 Task: Look for space in Teotihuacán de Arista, Mexico from 8th August, 2023 to 15th August, 2023 for 9 adults in price range Rs.10000 to Rs.14000. Place can be shared room with 5 bedrooms having 9 beds and 5 bathrooms. Property type can be house, flat, guest house. Amenities needed are: wifi, TV, free parkinig on premises, gym, breakfast. Booking option can be shelf check-in. Required host language is English.
Action: Mouse moved to (418, 110)
Screenshot: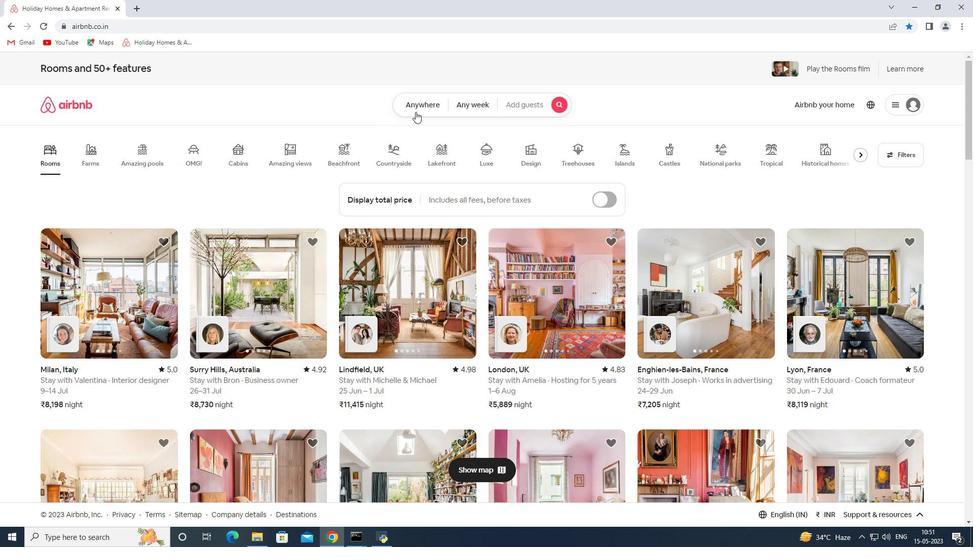
Action: Mouse pressed left at (418, 110)
Screenshot: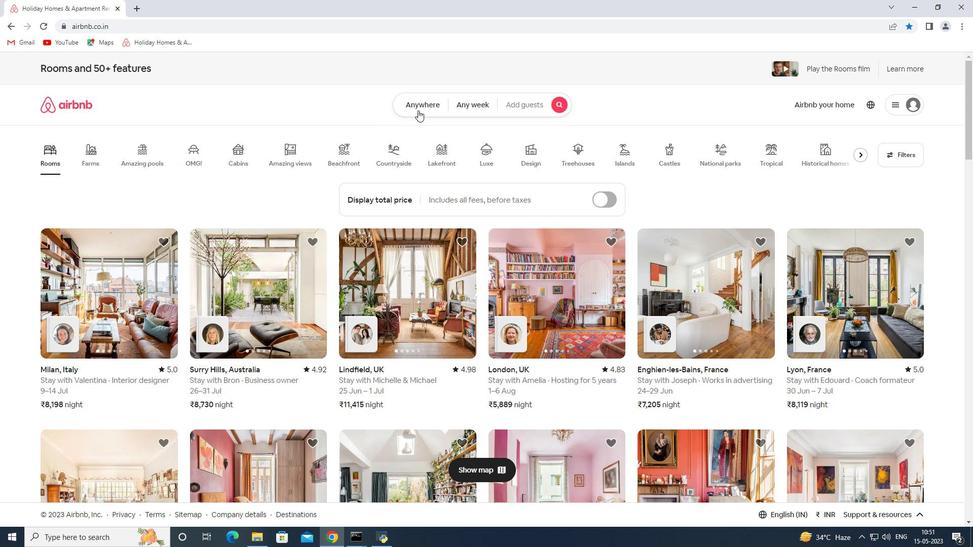 
Action: Mouse moved to (332, 144)
Screenshot: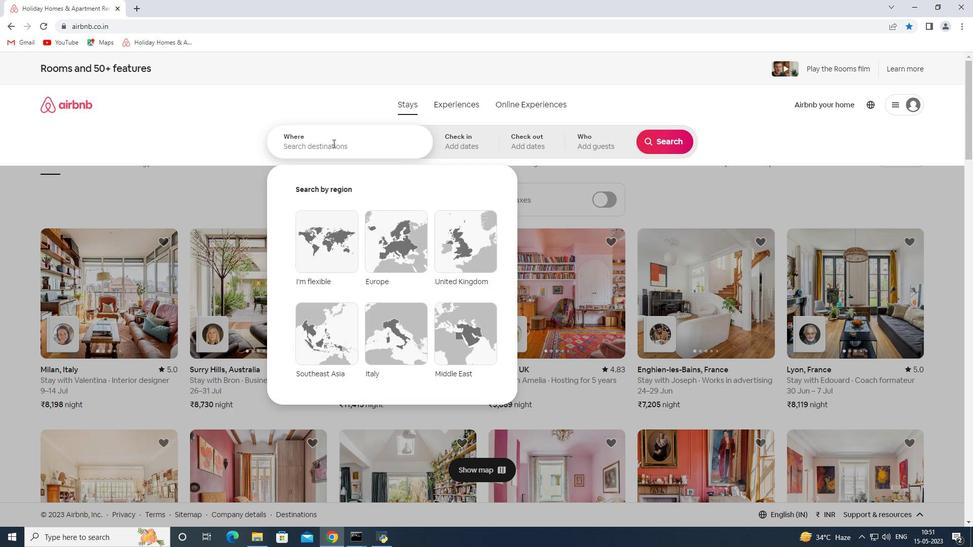 
Action: Mouse pressed left at (332, 144)
Screenshot: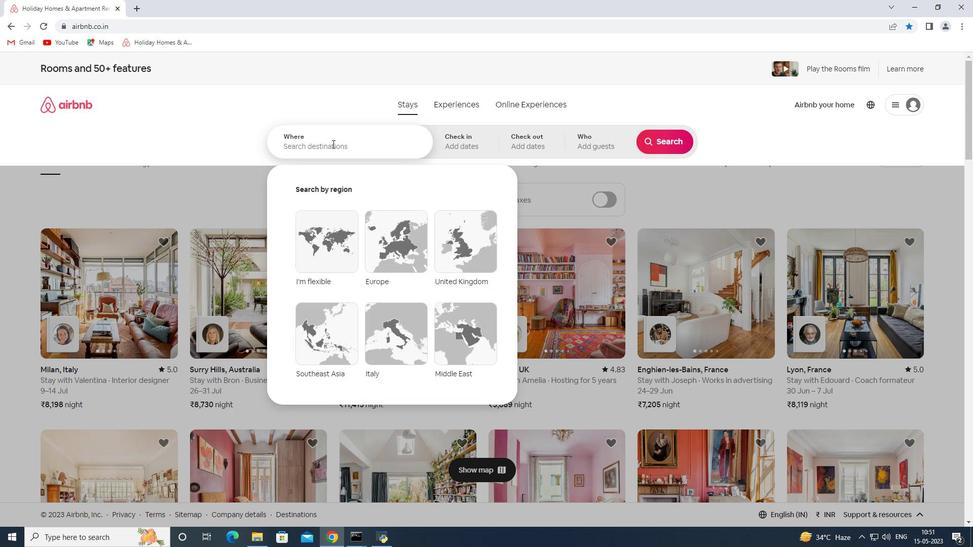 
Action: Key pressed <Key.shift>Teotihuacan<Key.space><Key.shift>De<Key.space>a<Key.backspace><Key.shift>Arista<Key.space>mexico<Key.space><Key.enter>
Screenshot: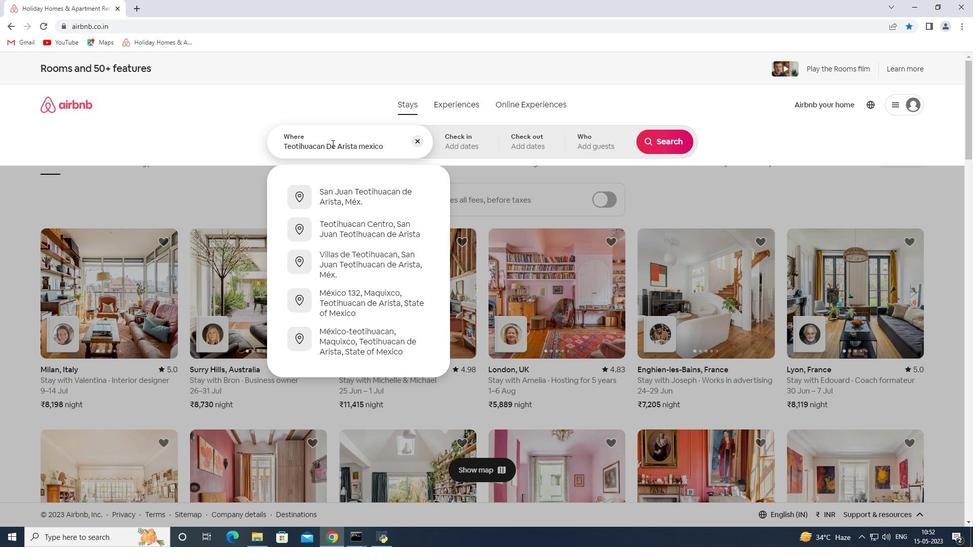 
Action: Mouse moved to (653, 222)
Screenshot: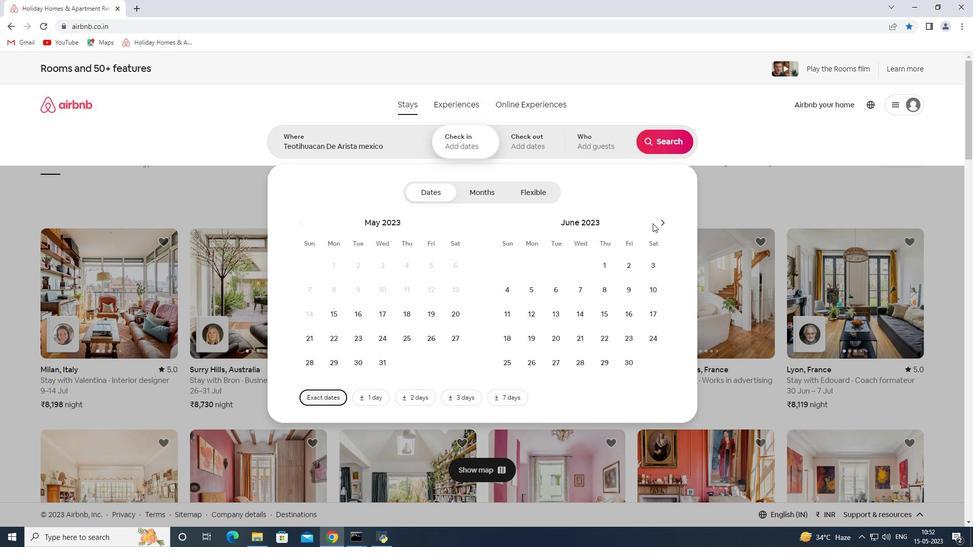 
Action: Mouse pressed left at (653, 222)
Screenshot: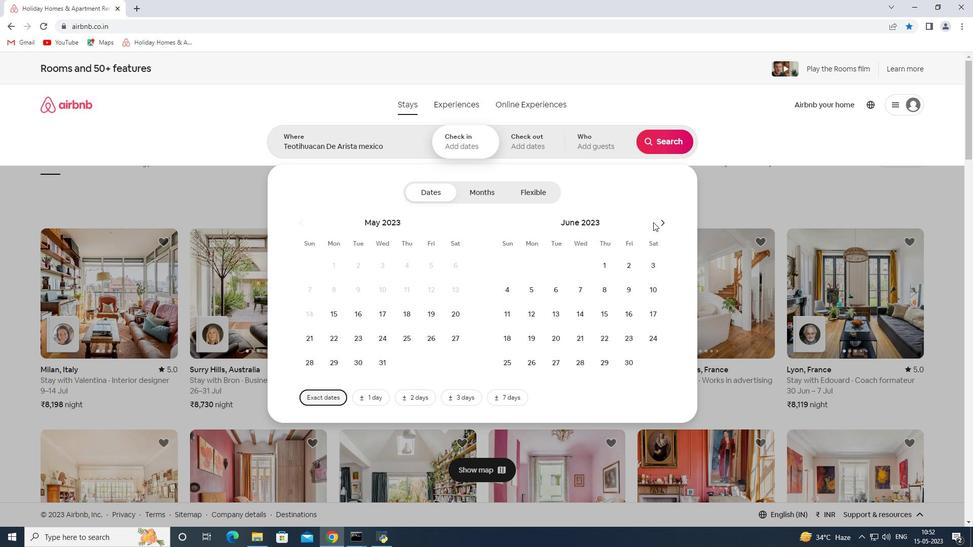 
Action: Mouse pressed left at (653, 222)
Screenshot: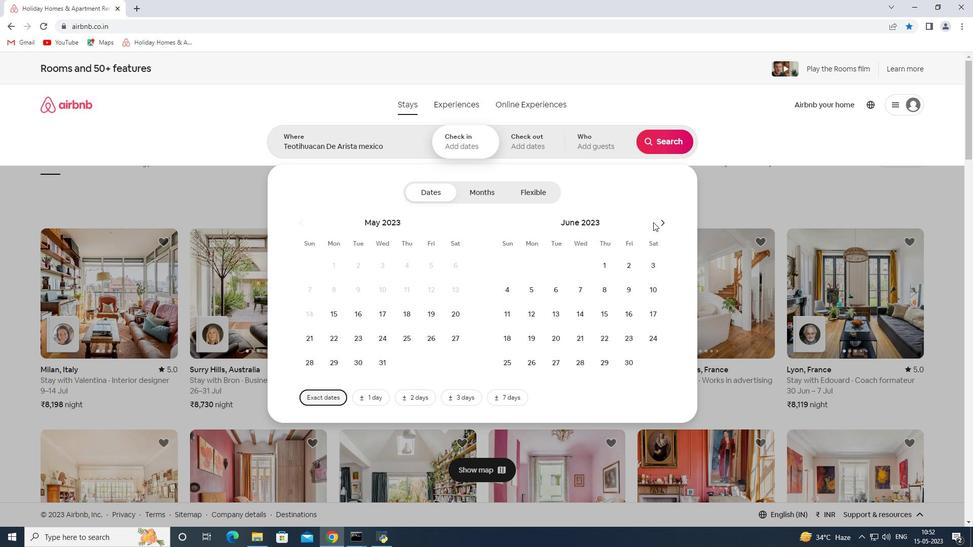 
Action: Mouse pressed left at (653, 222)
Screenshot: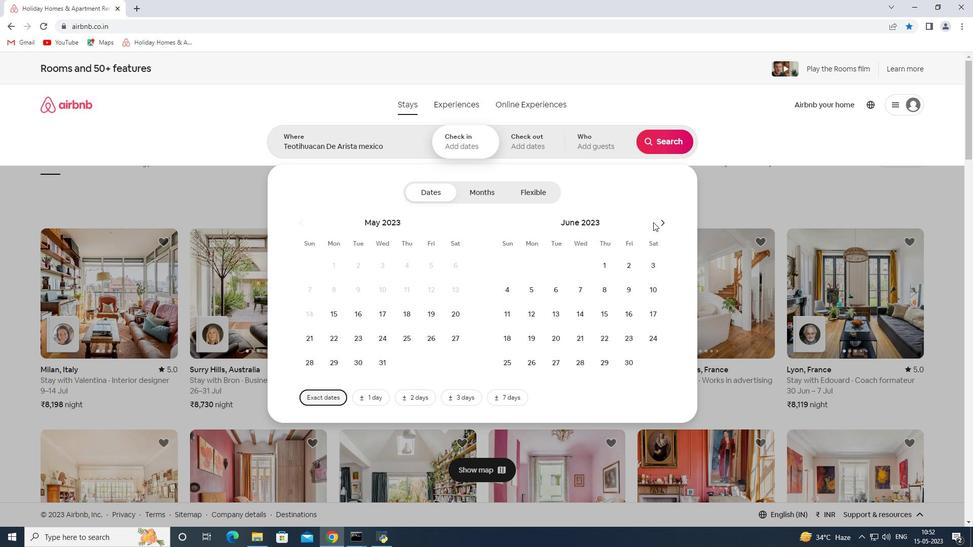
Action: Mouse moved to (655, 222)
Screenshot: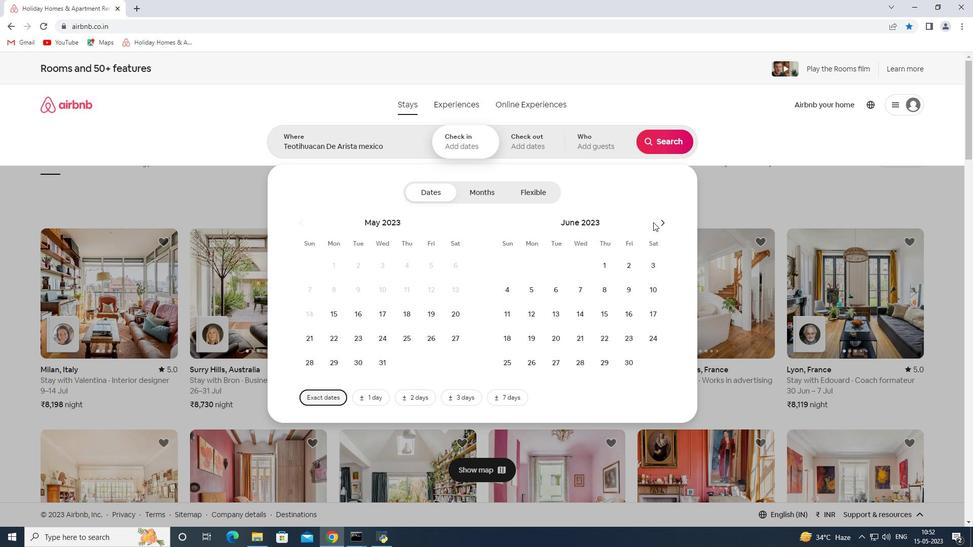 
Action: Mouse pressed left at (655, 222)
Screenshot: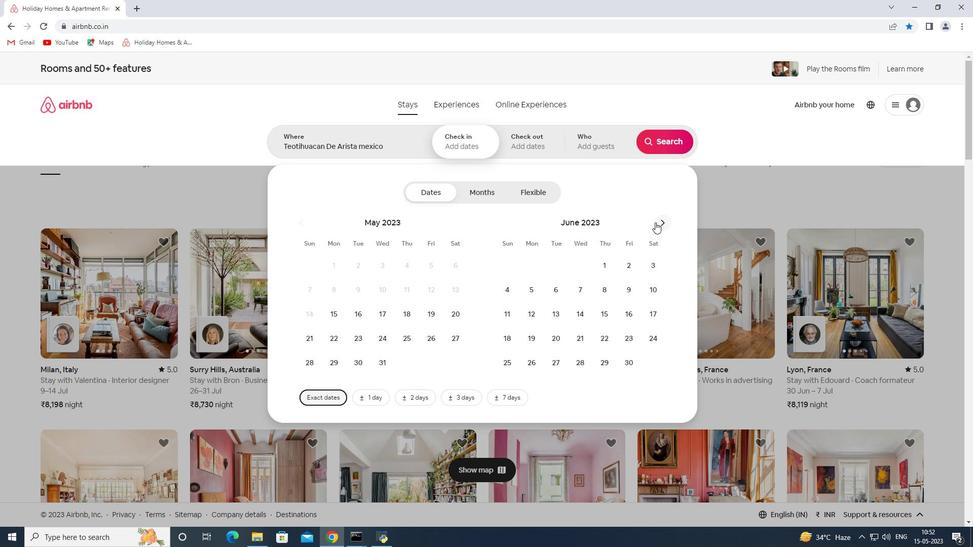 
Action: Mouse pressed left at (655, 222)
Screenshot: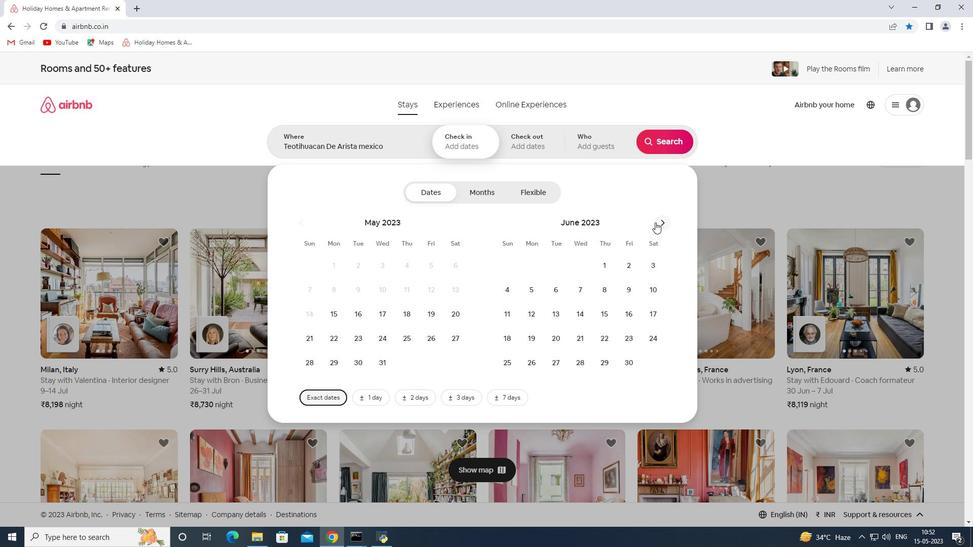 
Action: Mouse pressed left at (655, 222)
Screenshot: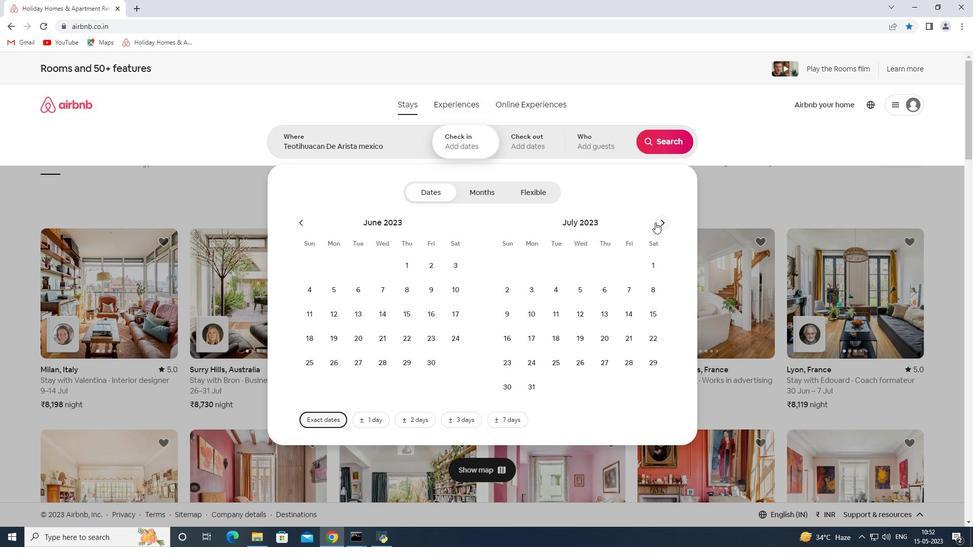 
Action: Mouse moved to (658, 222)
Screenshot: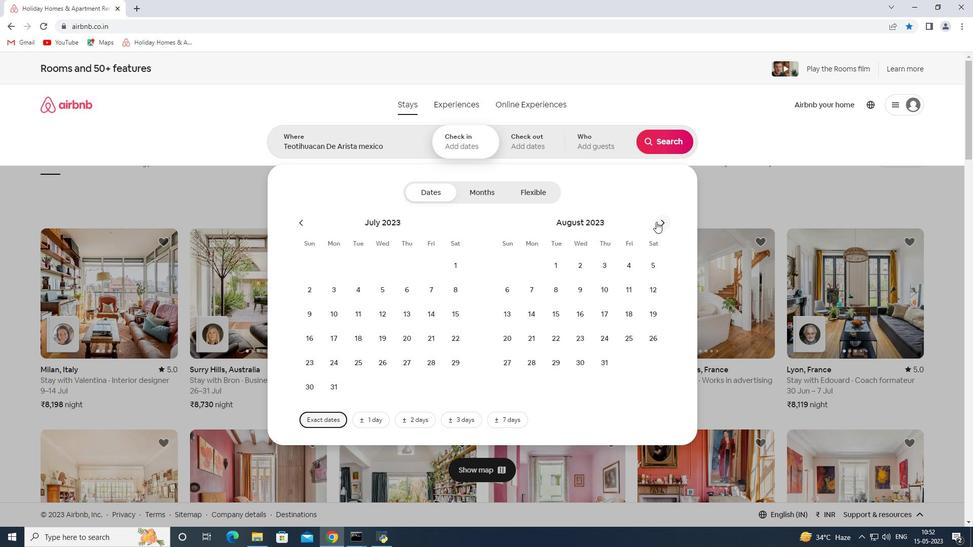 
Action: Mouse pressed left at (658, 222)
Screenshot: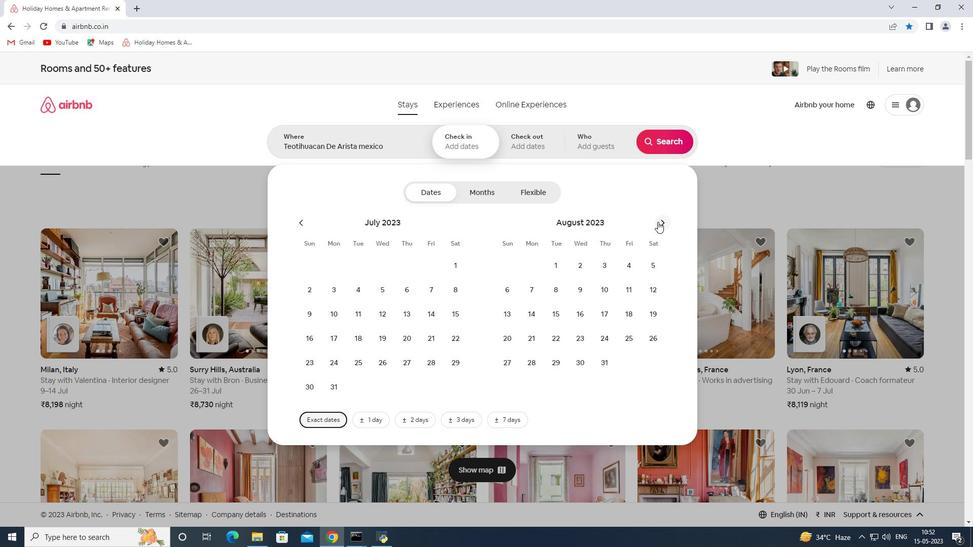 
Action: Mouse moved to (358, 290)
Screenshot: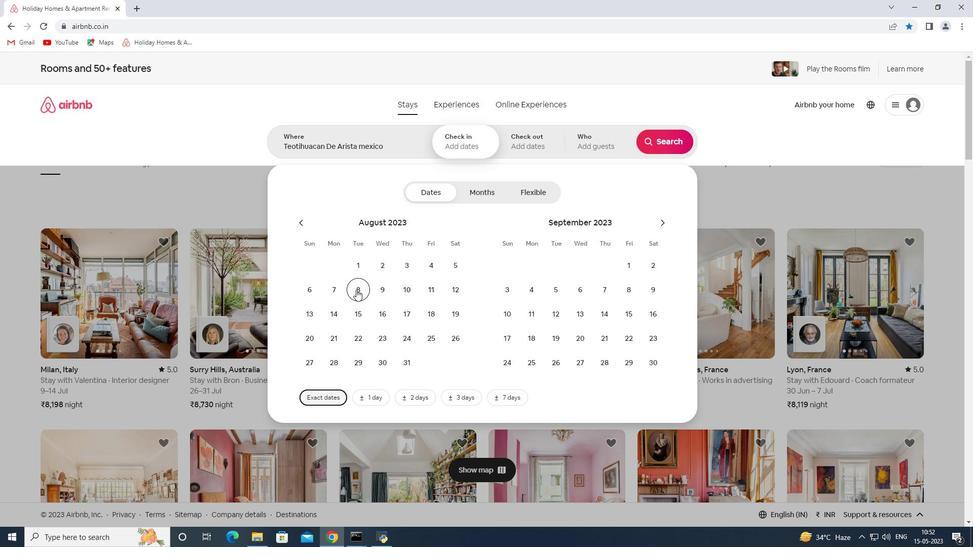 
Action: Mouse pressed left at (358, 290)
Screenshot: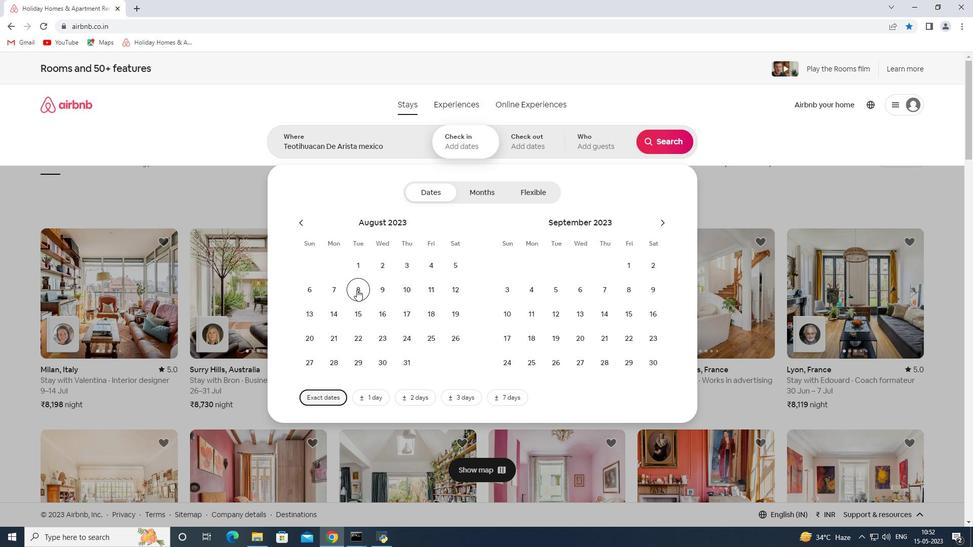 
Action: Mouse moved to (355, 312)
Screenshot: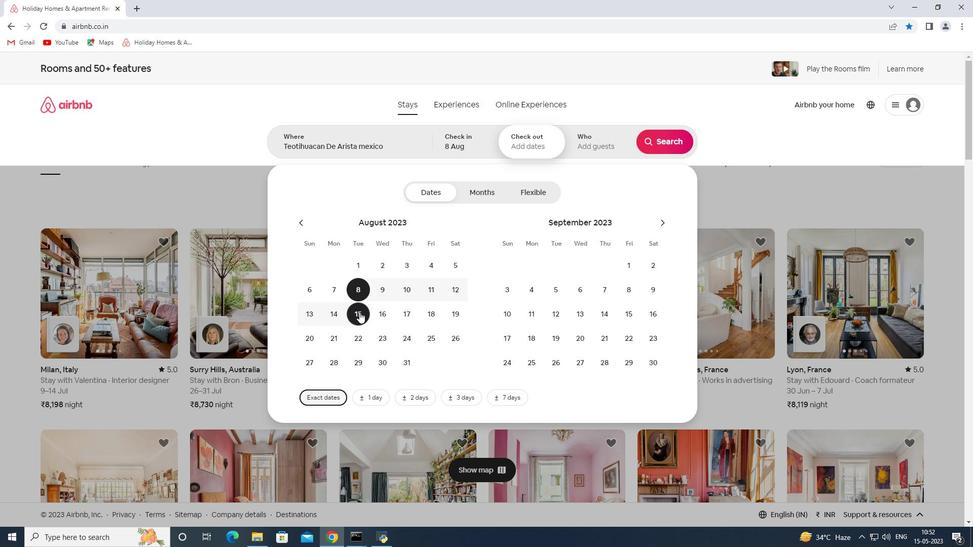 
Action: Mouse pressed left at (355, 312)
Screenshot: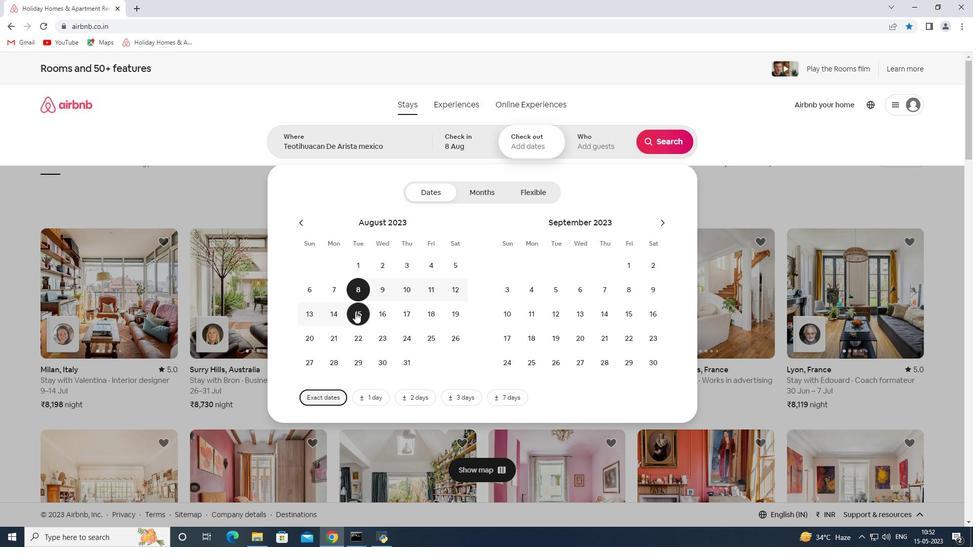 
Action: Mouse moved to (600, 144)
Screenshot: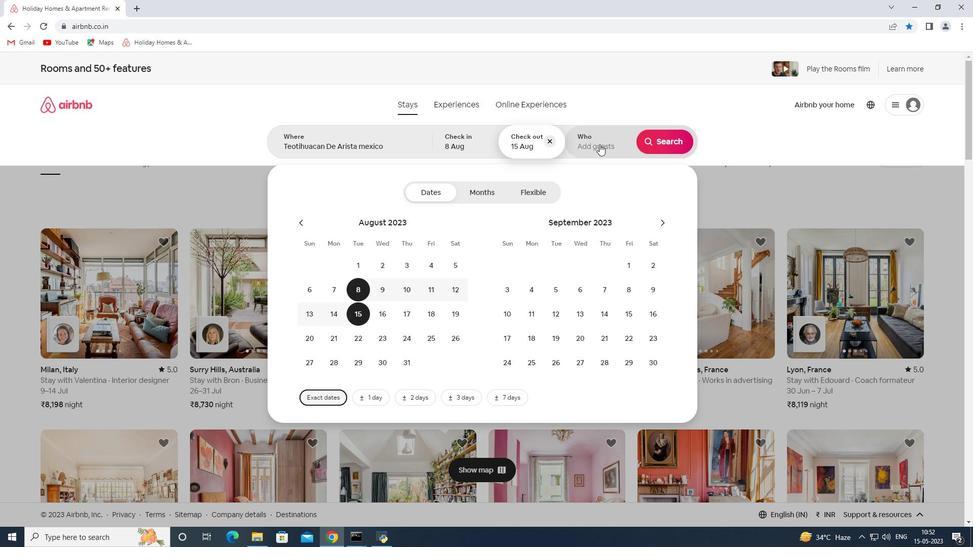 
Action: Mouse pressed left at (600, 144)
Screenshot: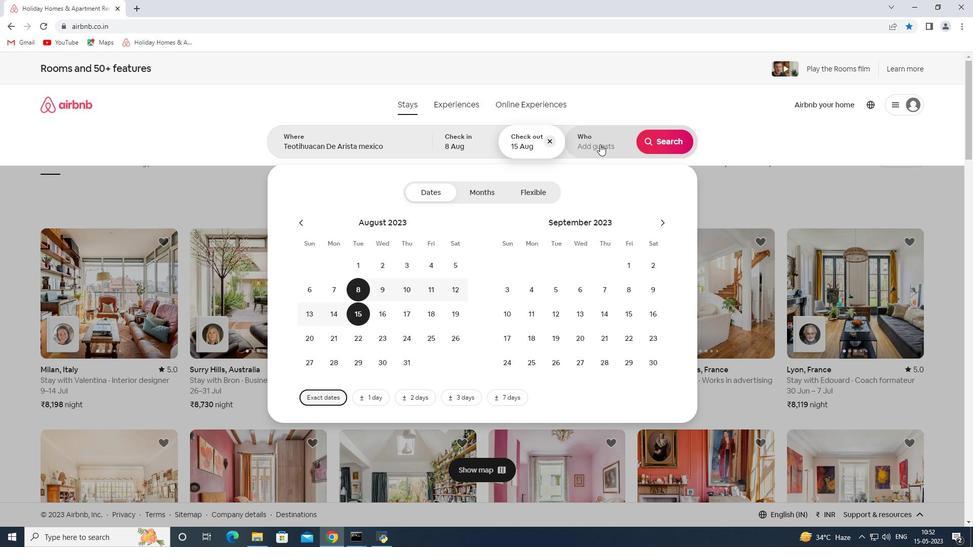 
Action: Mouse moved to (661, 197)
Screenshot: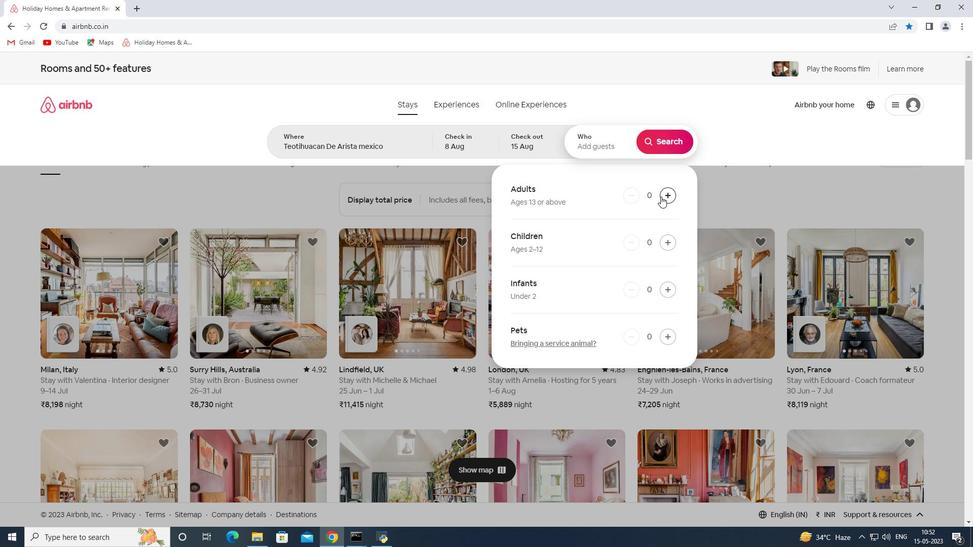 
Action: Mouse pressed left at (661, 197)
Screenshot: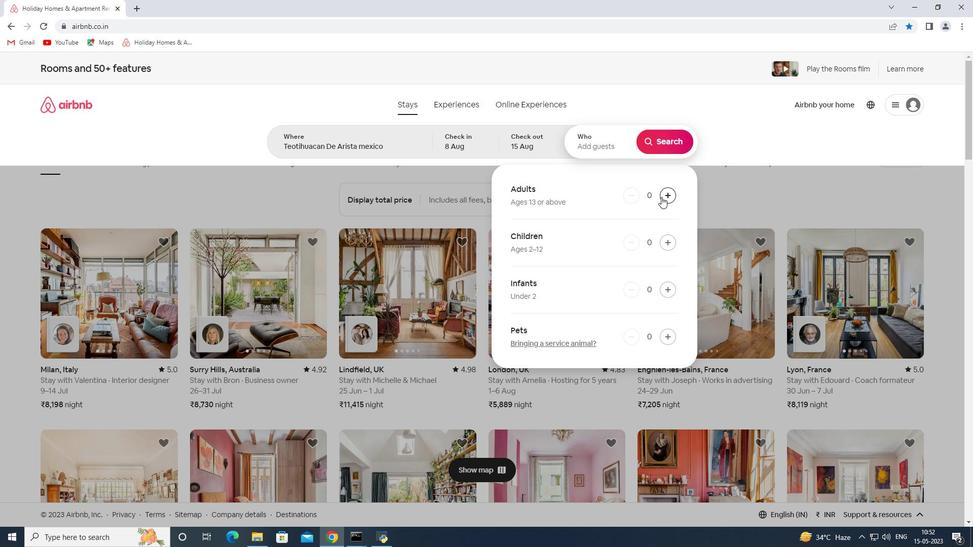 
Action: Mouse pressed left at (661, 197)
Screenshot: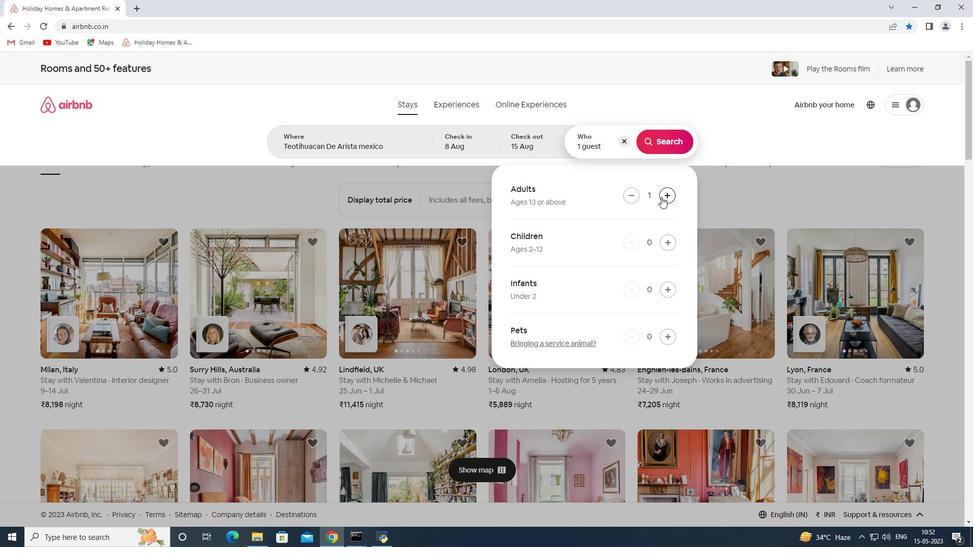 
Action: Mouse pressed left at (661, 197)
Screenshot: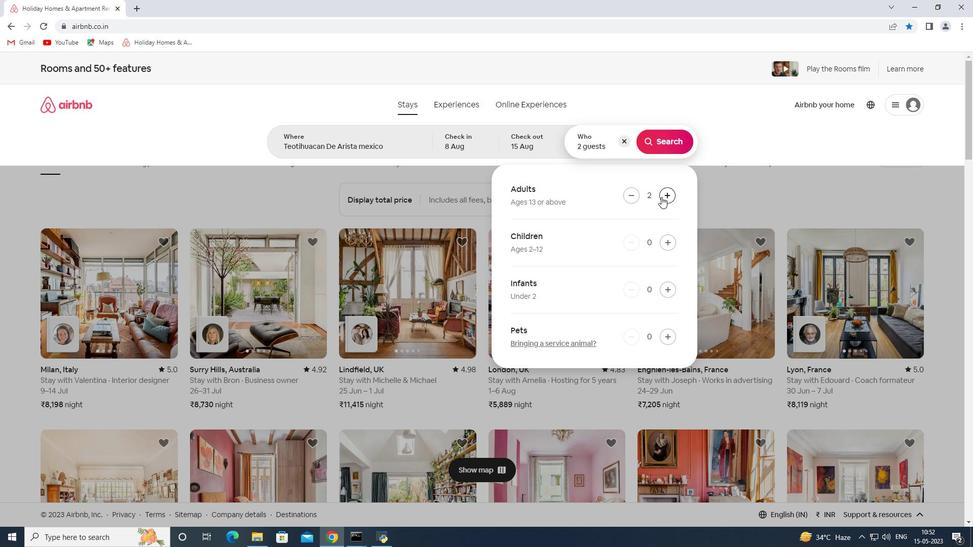 
Action: Mouse pressed left at (661, 197)
Screenshot: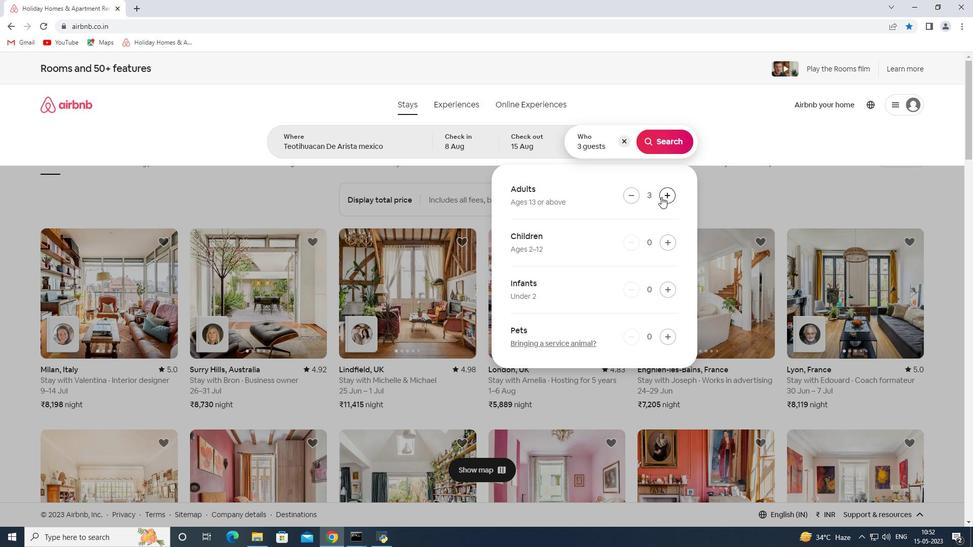 
Action: Mouse pressed left at (661, 197)
Screenshot: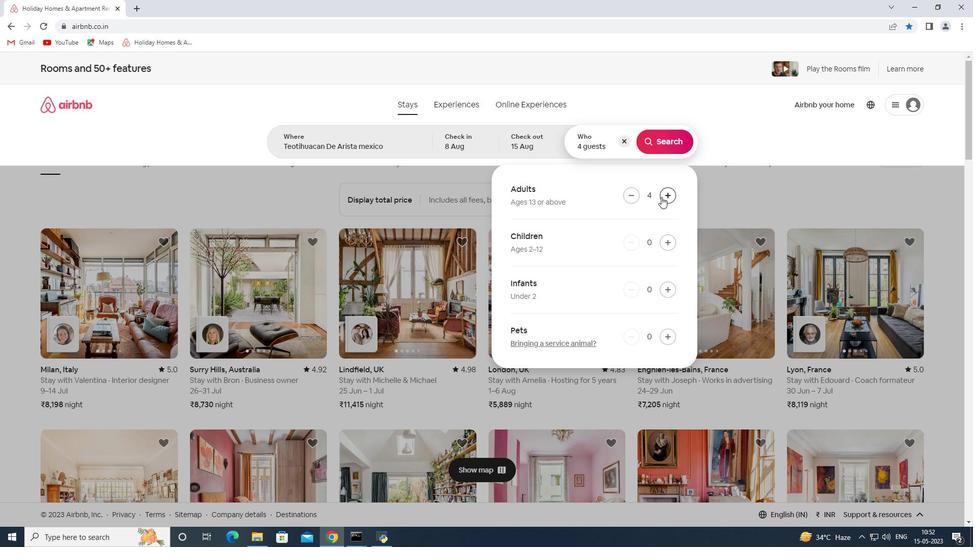 
Action: Mouse pressed left at (661, 197)
Screenshot: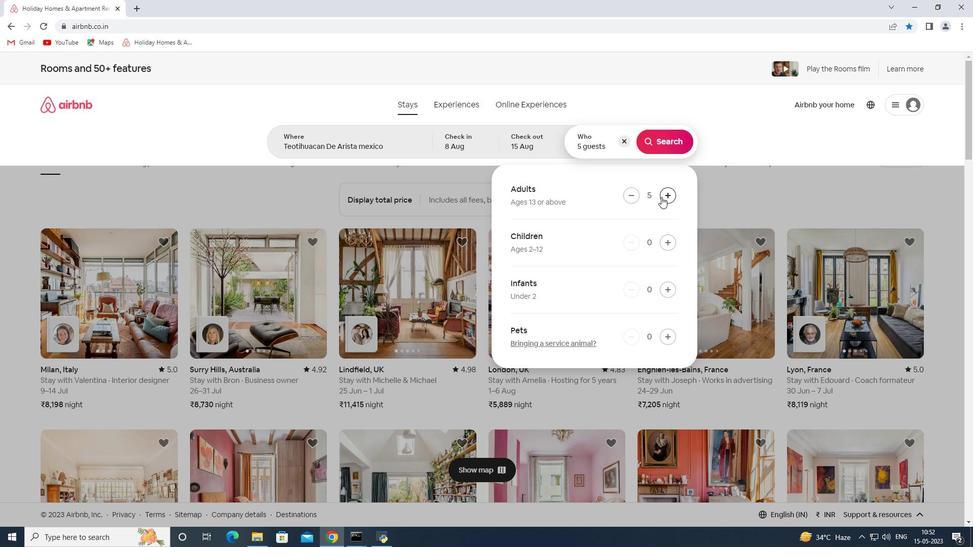 
Action: Mouse pressed left at (661, 197)
Screenshot: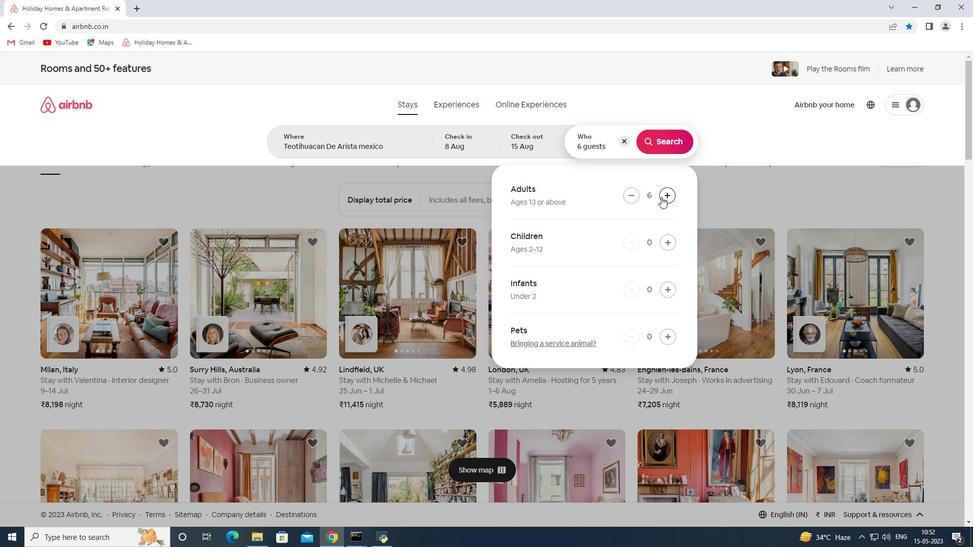 
Action: Mouse pressed left at (661, 197)
Screenshot: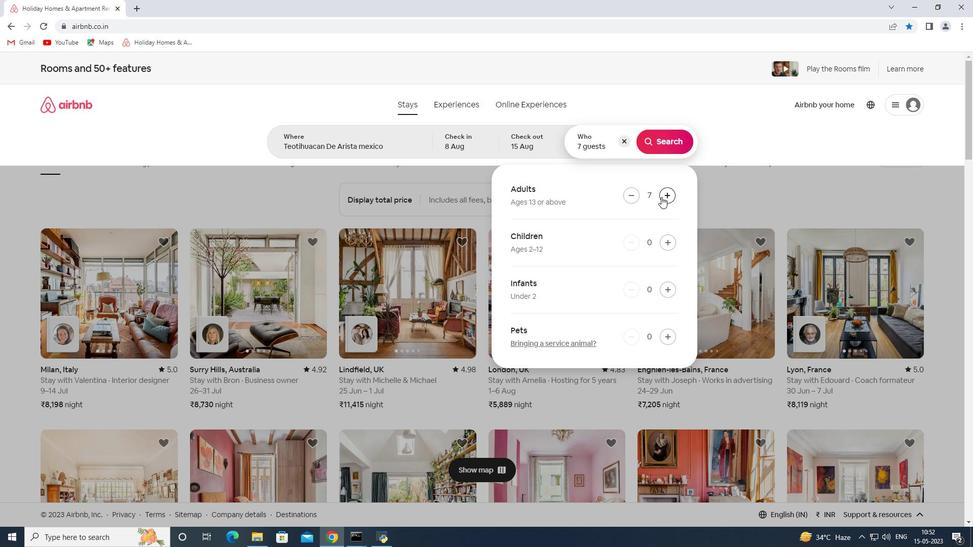 
Action: Mouse pressed left at (661, 197)
Screenshot: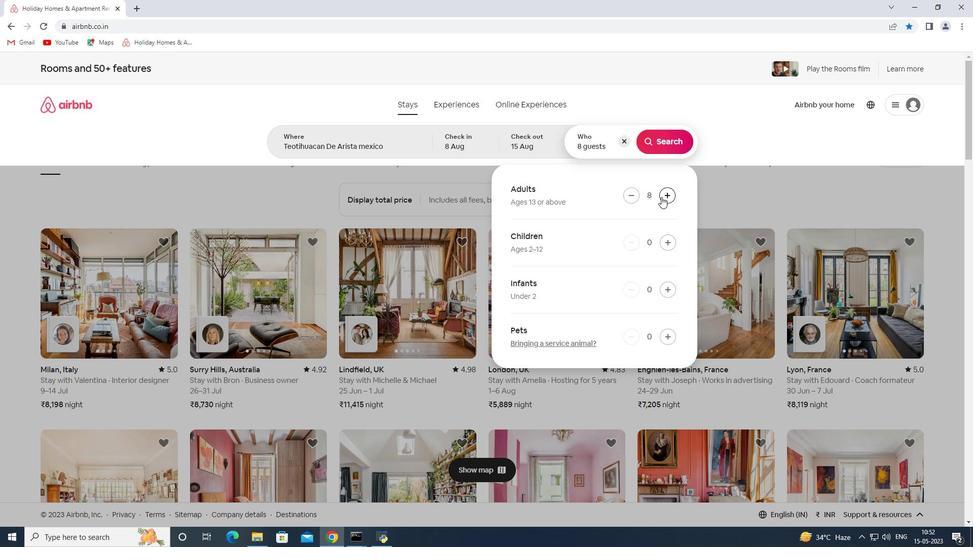 
Action: Mouse moved to (653, 143)
Screenshot: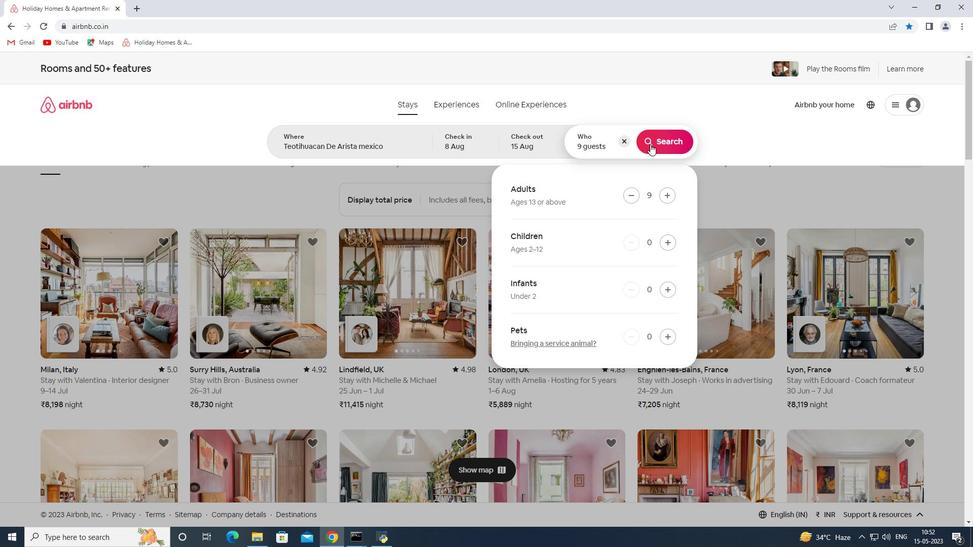 
Action: Mouse pressed left at (653, 143)
Screenshot: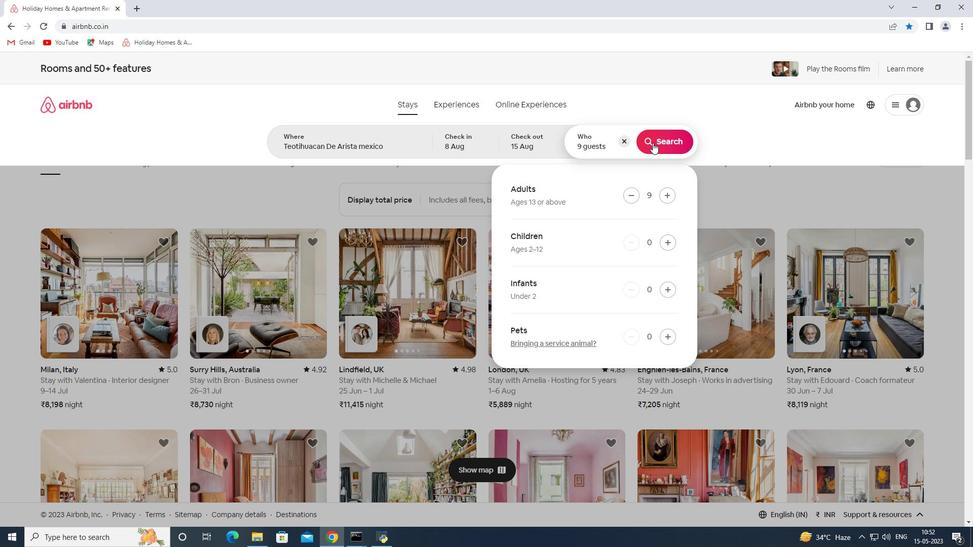 
Action: Mouse moved to (928, 116)
Screenshot: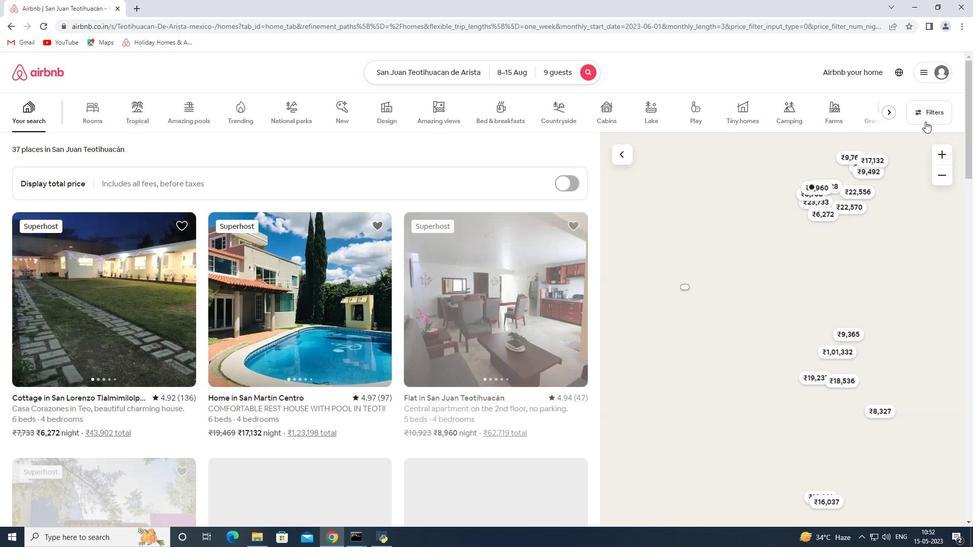 
Action: Mouse pressed left at (928, 116)
Screenshot: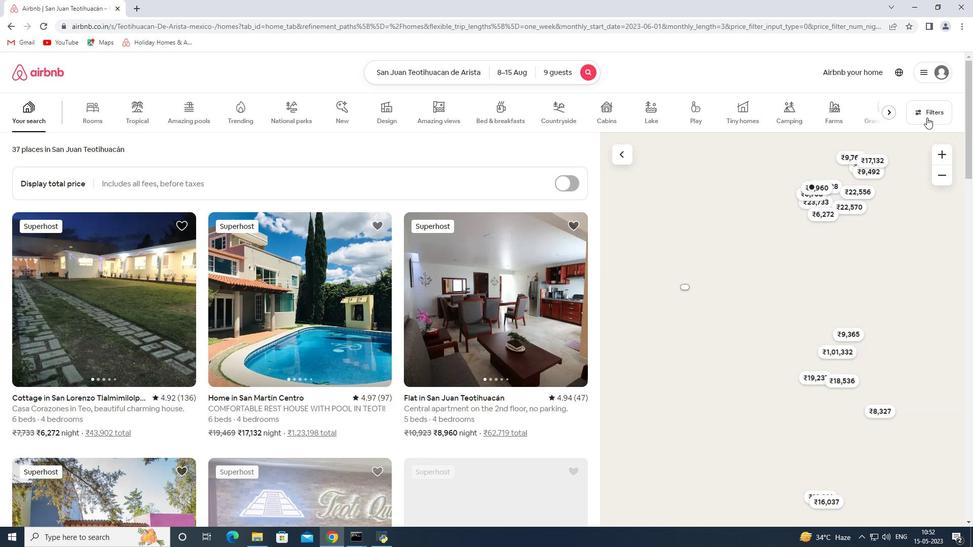 
Action: Mouse moved to (346, 358)
Screenshot: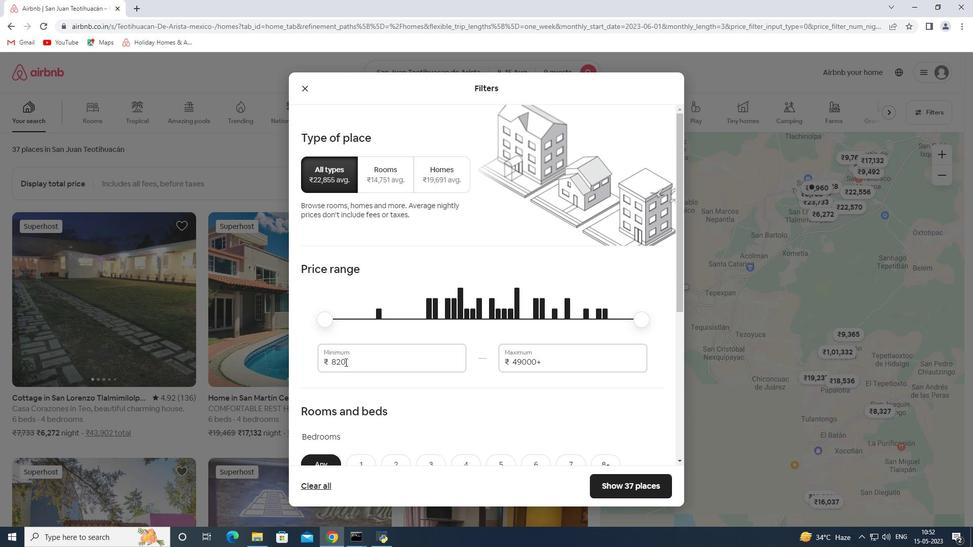 
Action: Mouse pressed left at (346, 358)
Screenshot: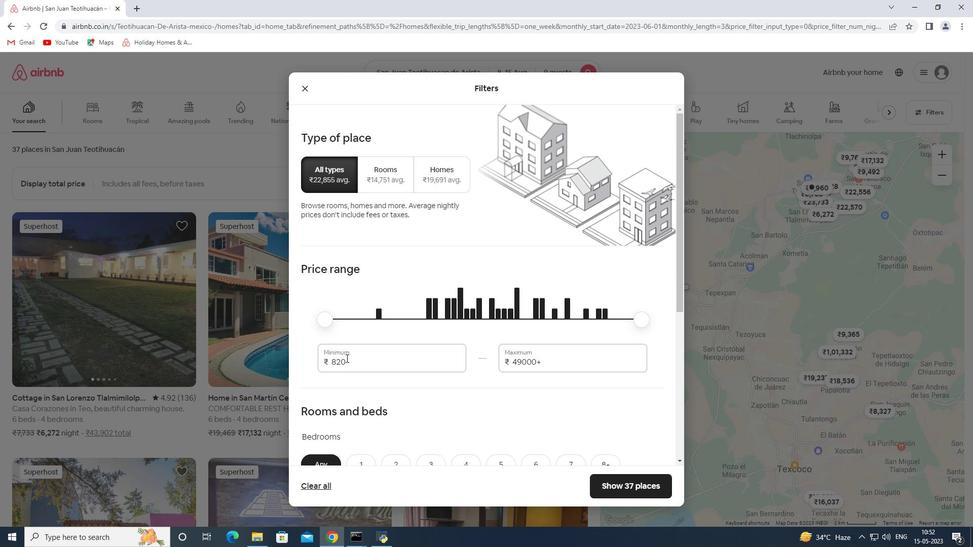 
Action: Mouse pressed left at (346, 358)
Screenshot: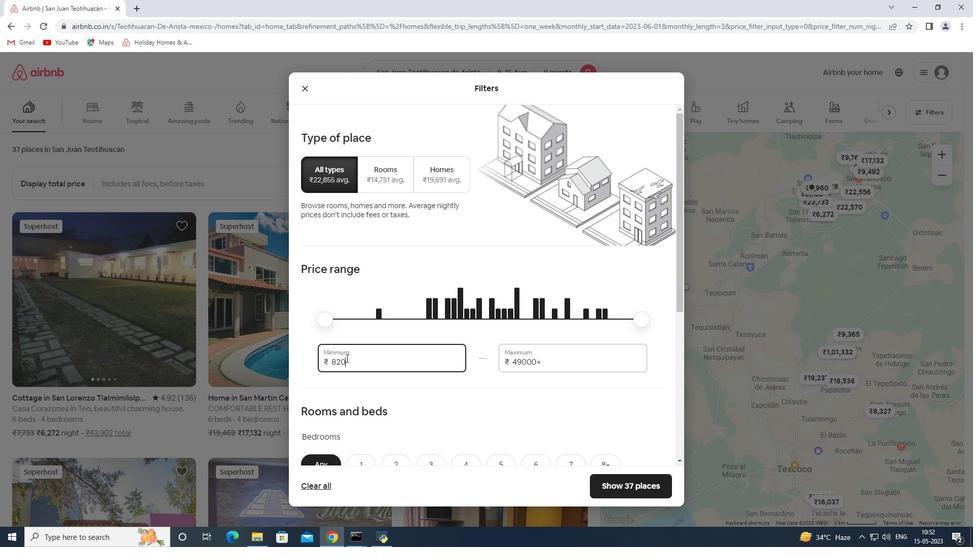 
Action: Key pressed 10000<Key.tab>14000
Screenshot: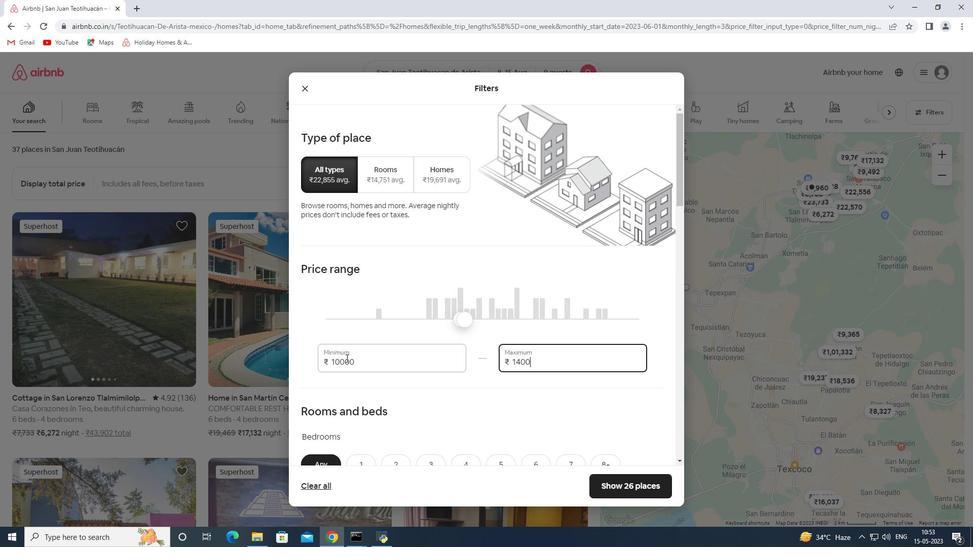 
Action: Mouse scrolled (346, 358) with delta (0, 0)
Screenshot: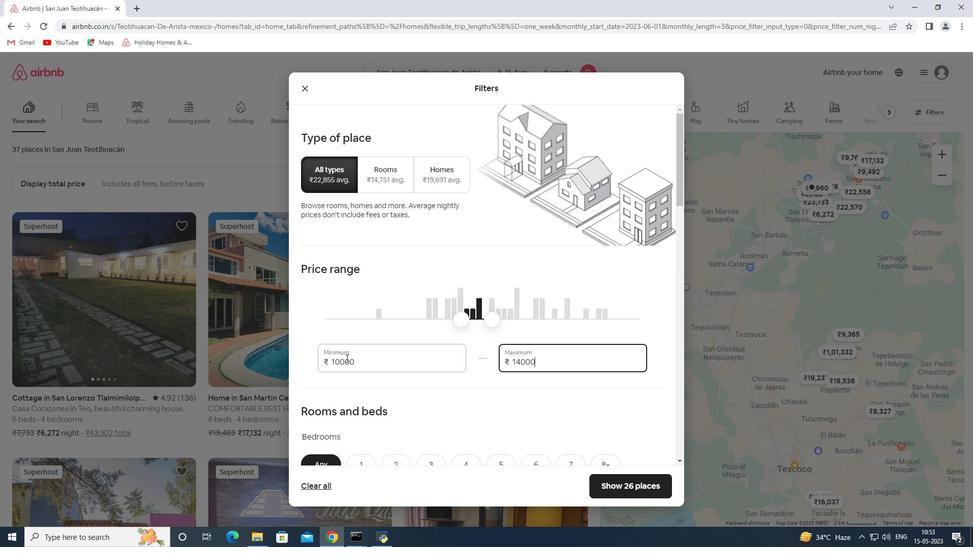 
Action: Mouse scrolled (346, 358) with delta (0, 0)
Screenshot: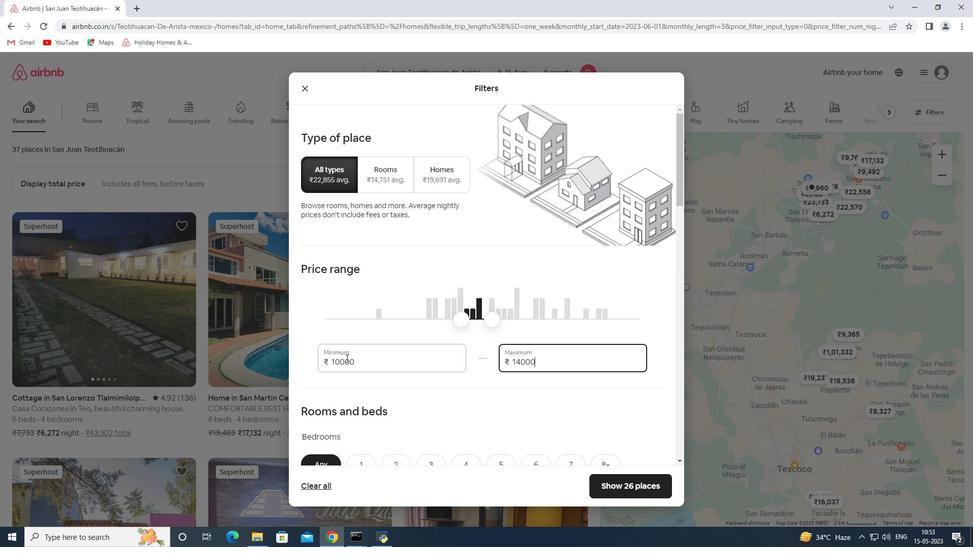 
Action: Mouse scrolled (346, 358) with delta (0, 0)
Screenshot: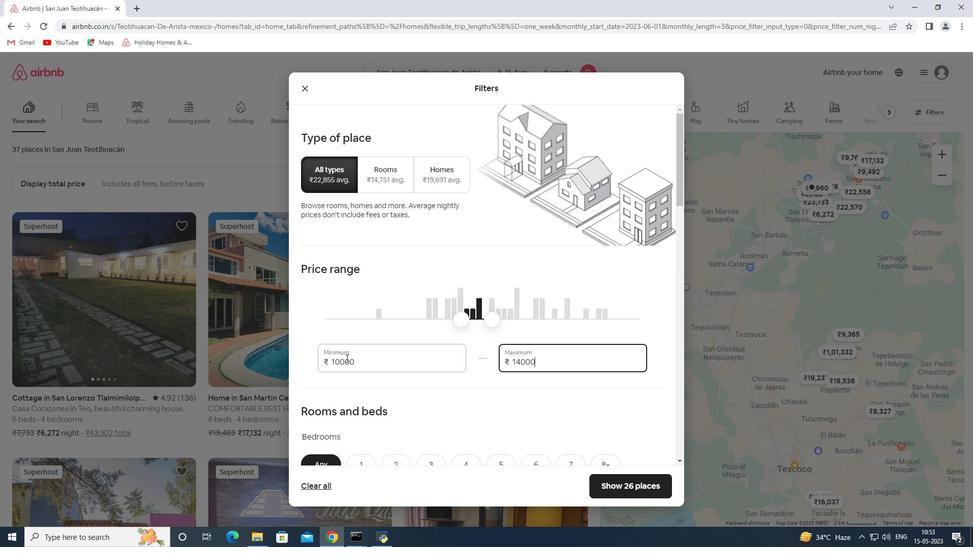 
Action: Mouse scrolled (346, 358) with delta (0, 0)
Screenshot: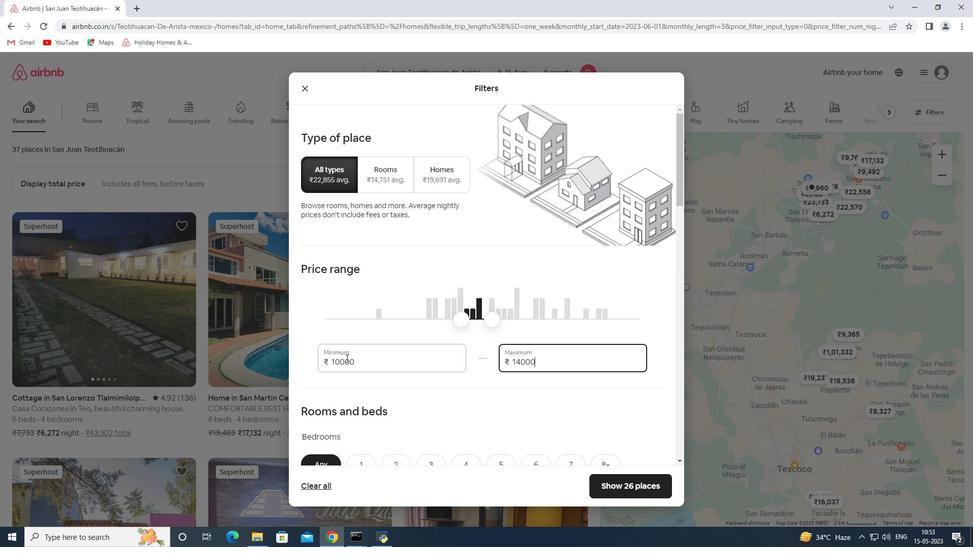 
Action: Mouse scrolled (346, 358) with delta (0, 0)
Screenshot: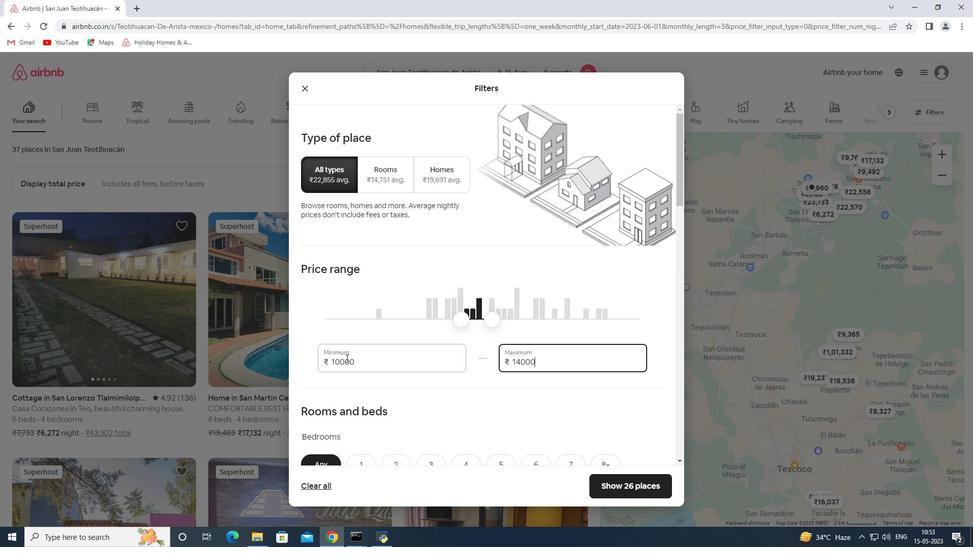 
Action: Mouse moved to (499, 207)
Screenshot: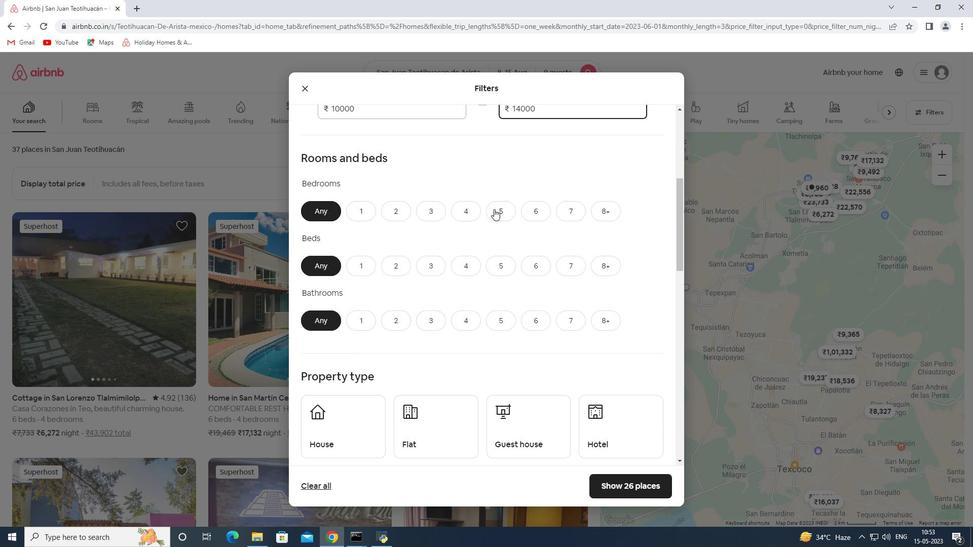 
Action: Mouse pressed left at (499, 207)
Screenshot: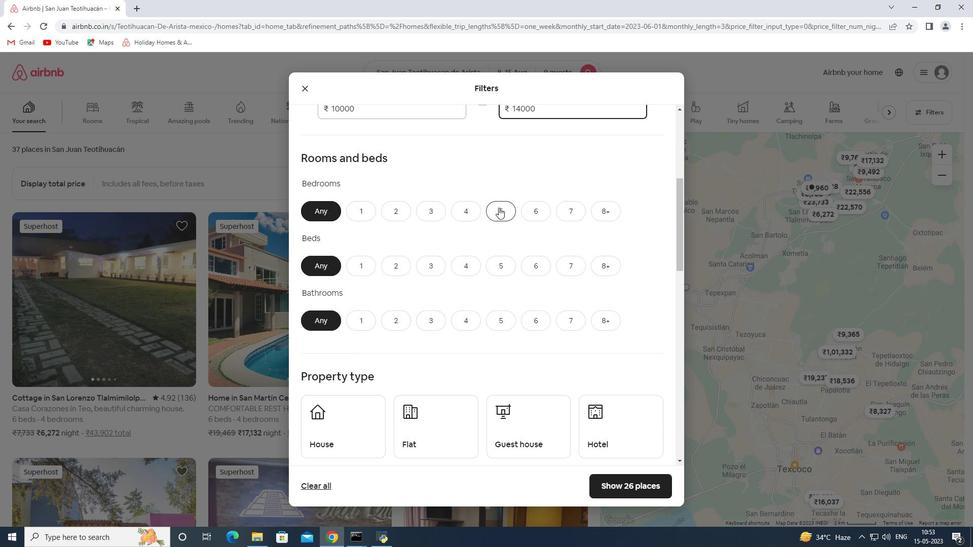 
Action: Mouse moved to (604, 265)
Screenshot: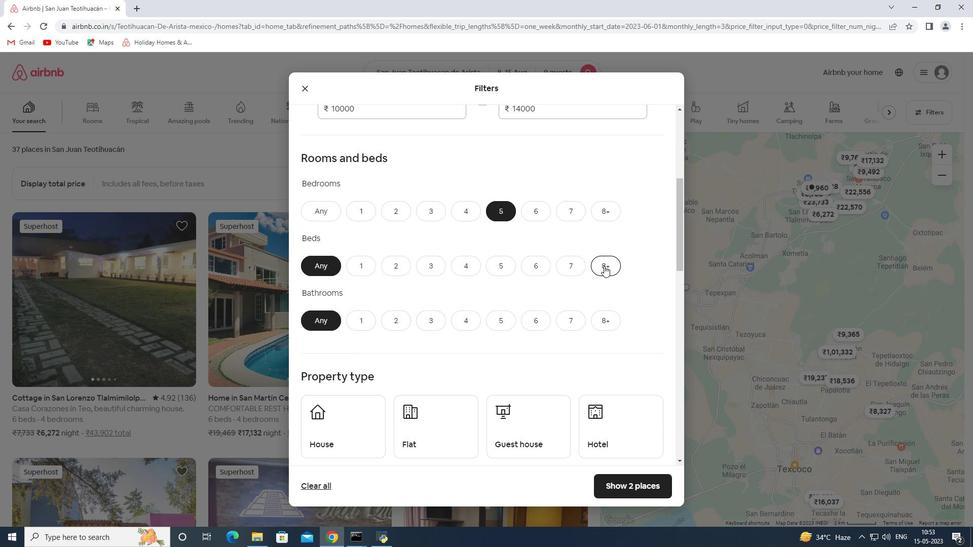 
Action: Mouse pressed left at (604, 265)
Screenshot: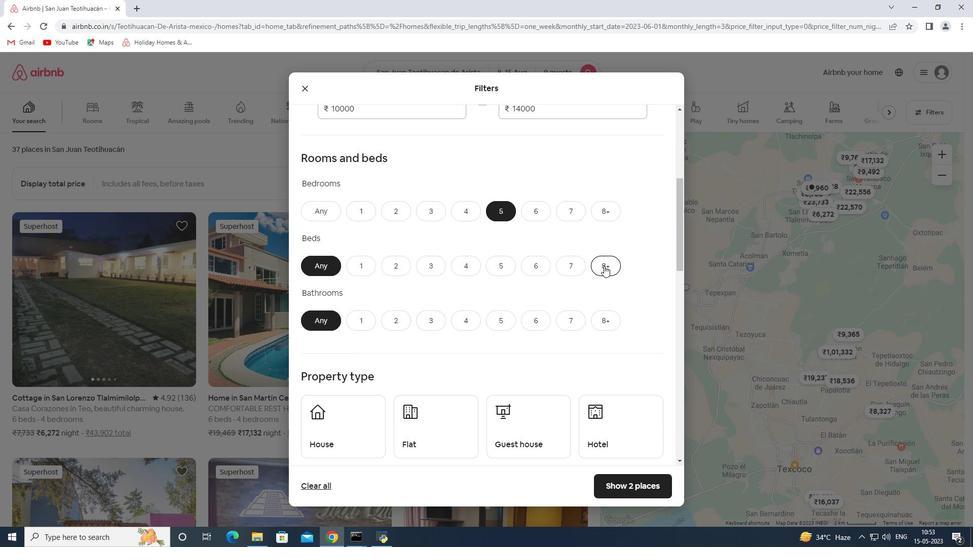 
Action: Mouse moved to (492, 322)
Screenshot: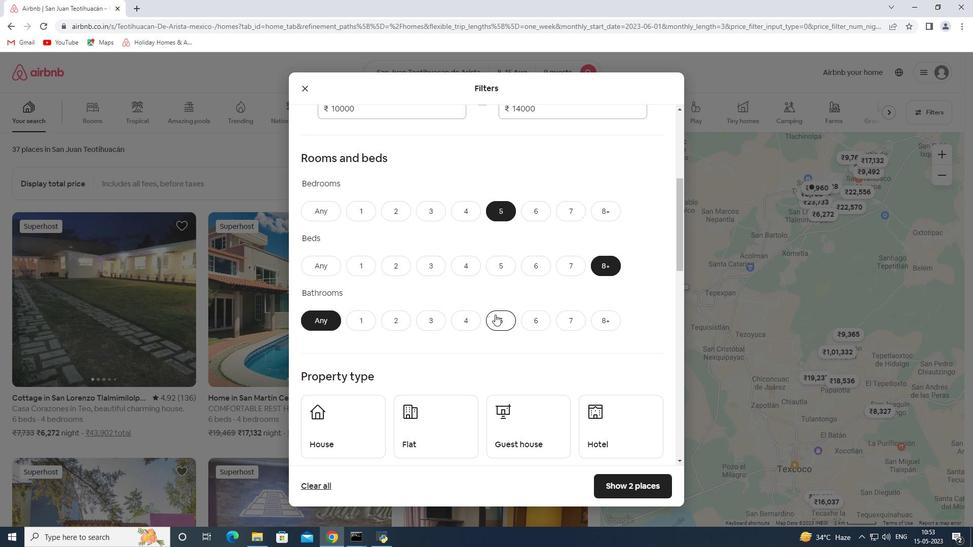 
Action: Mouse pressed left at (492, 322)
Screenshot: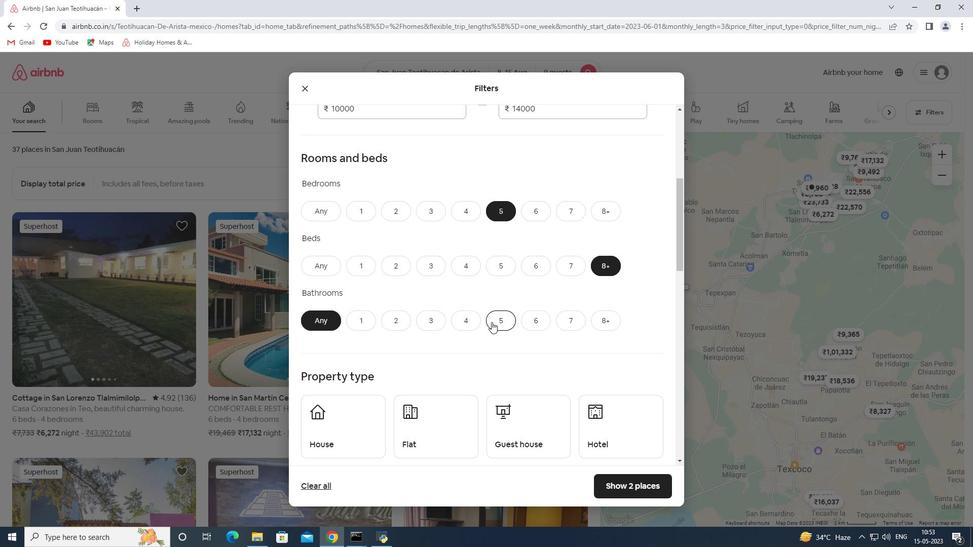 
Action: Mouse moved to (343, 436)
Screenshot: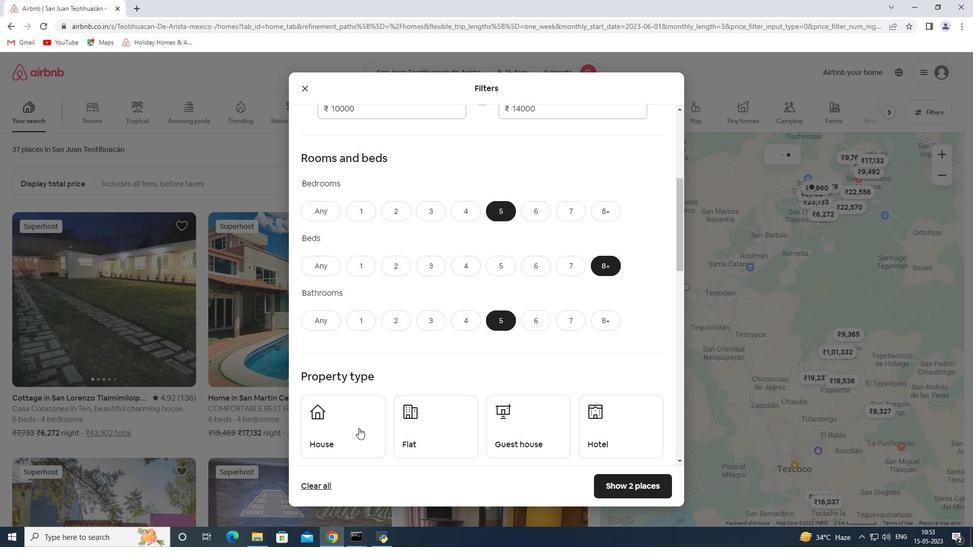 
Action: Mouse pressed left at (343, 436)
Screenshot: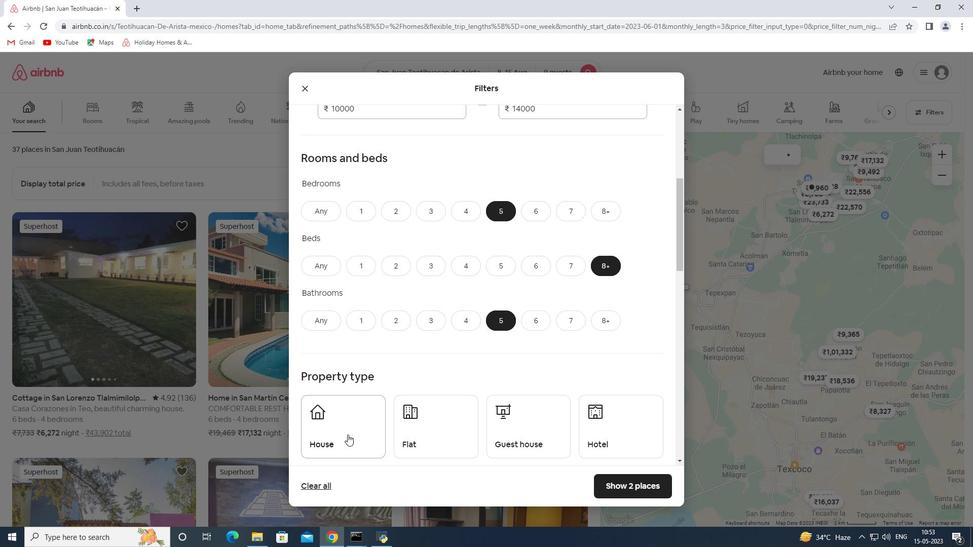 
Action: Mouse moved to (428, 433)
Screenshot: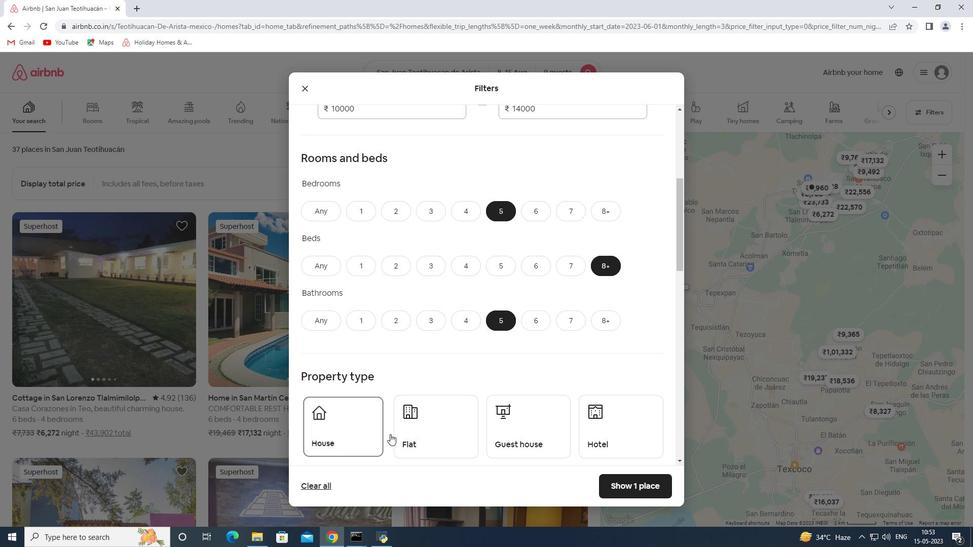 
Action: Mouse pressed left at (428, 433)
Screenshot: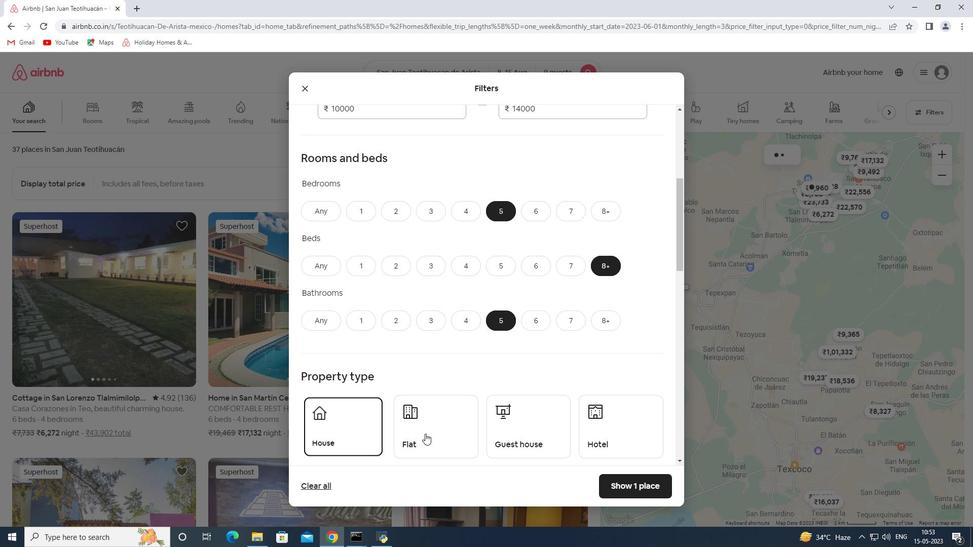 
Action: Mouse moved to (546, 434)
Screenshot: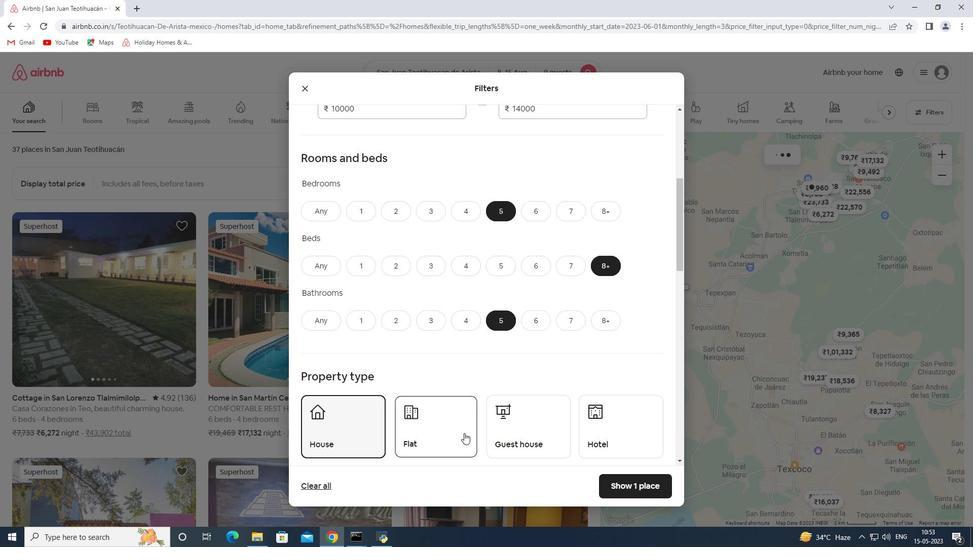 
Action: Mouse pressed left at (546, 434)
Screenshot: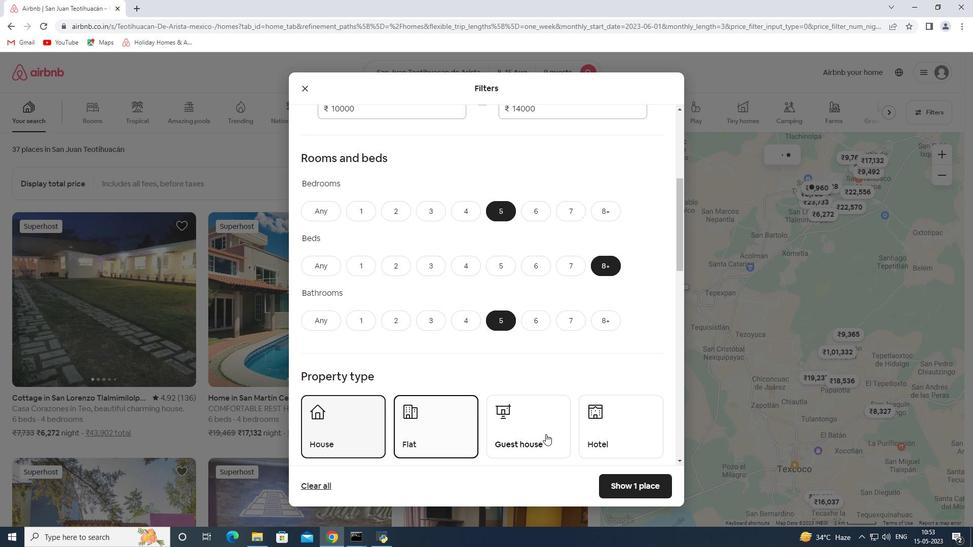 
Action: Mouse moved to (466, 383)
Screenshot: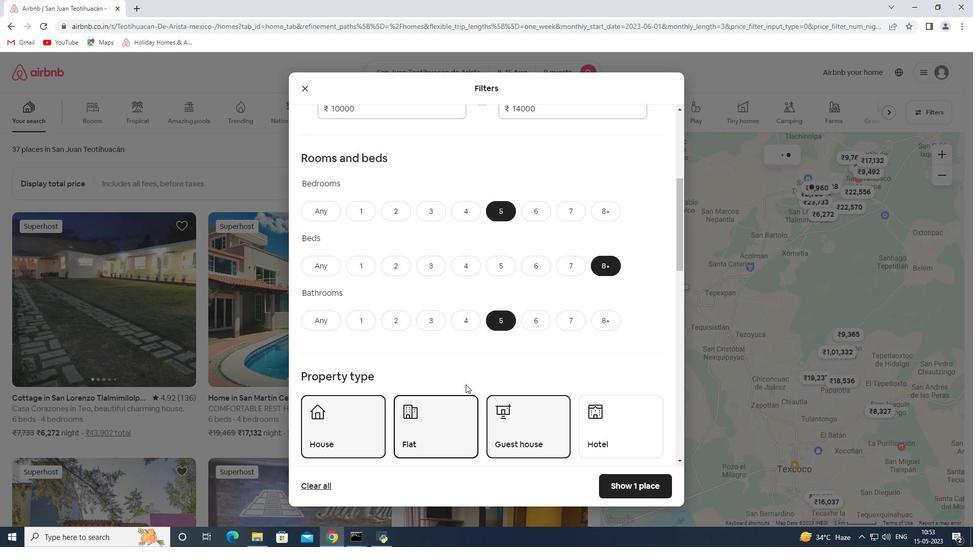 
Action: Mouse scrolled (466, 382) with delta (0, 0)
Screenshot: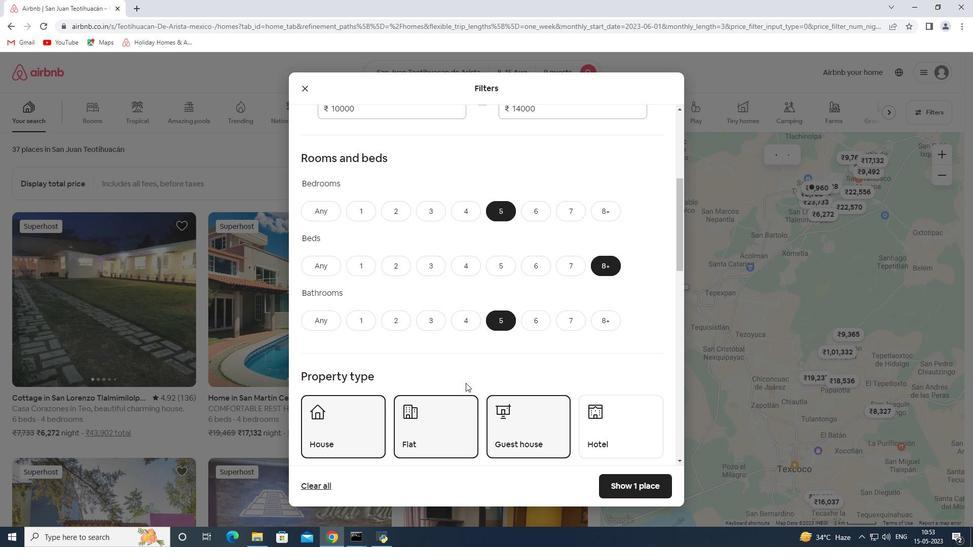 
Action: Mouse scrolled (466, 382) with delta (0, 0)
Screenshot: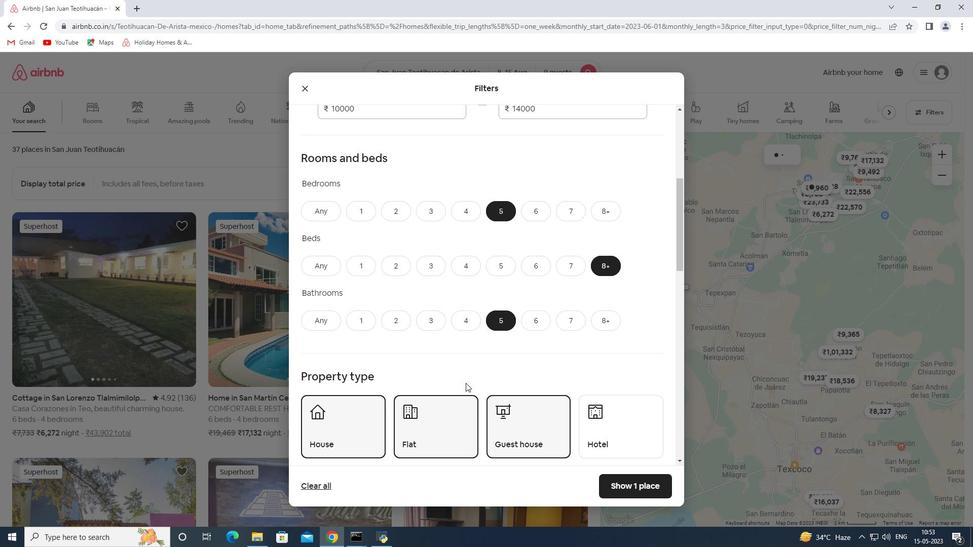 
Action: Mouse moved to (374, 407)
Screenshot: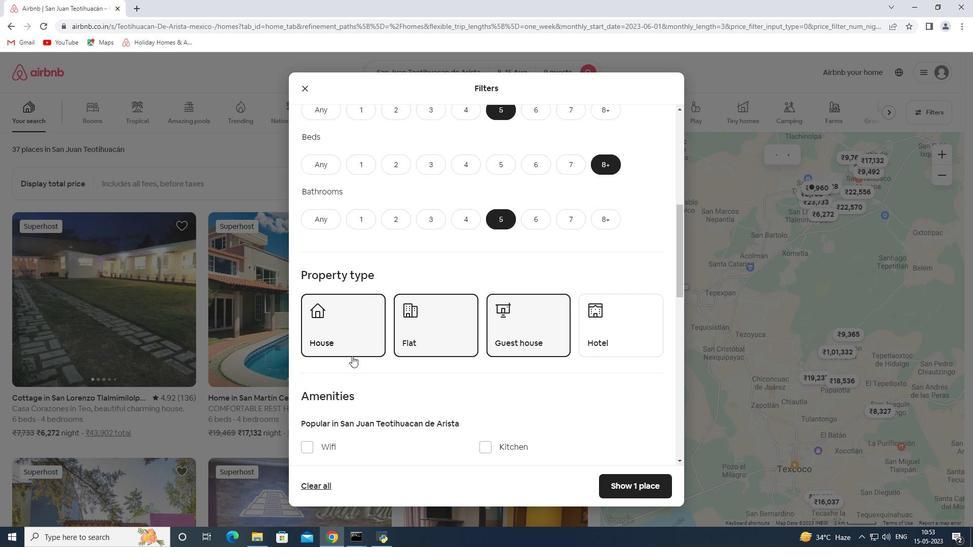 
Action: Mouse scrolled (374, 406) with delta (0, 0)
Screenshot: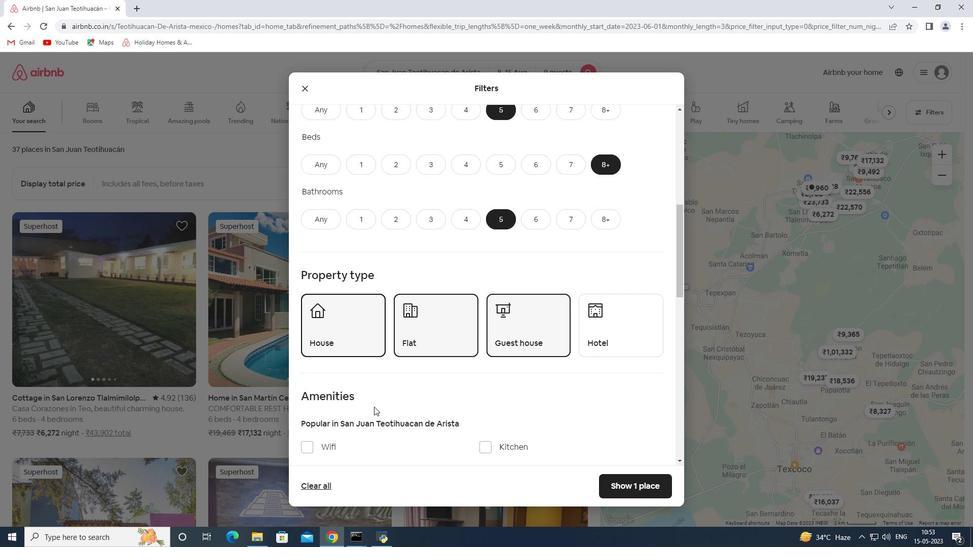 
Action: Mouse scrolled (374, 406) with delta (0, 0)
Screenshot: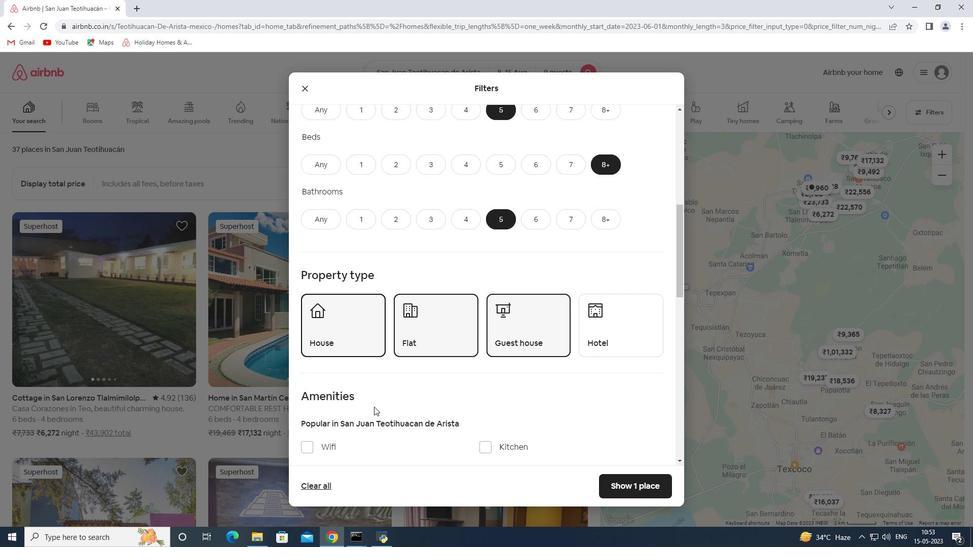 
Action: Mouse moved to (317, 347)
Screenshot: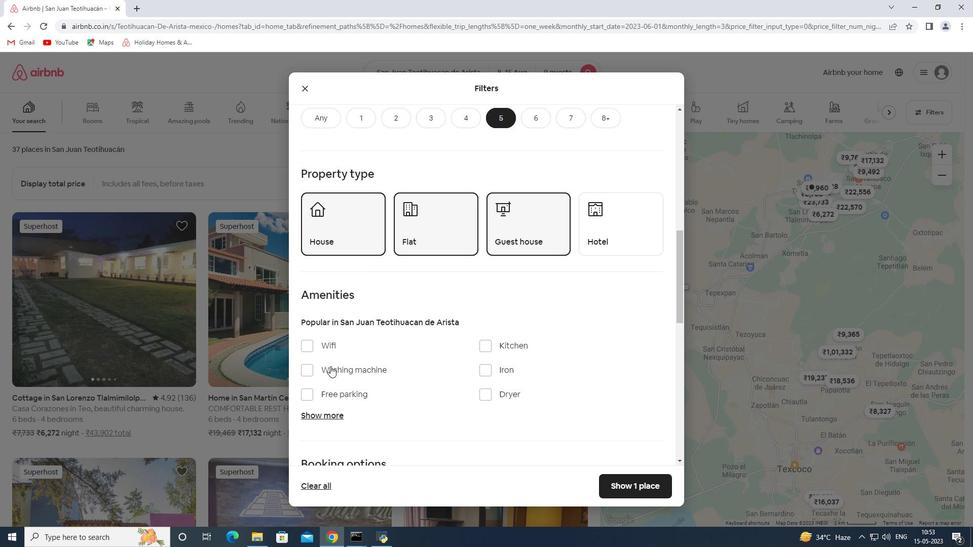 
Action: Mouse pressed left at (317, 347)
Screenshot: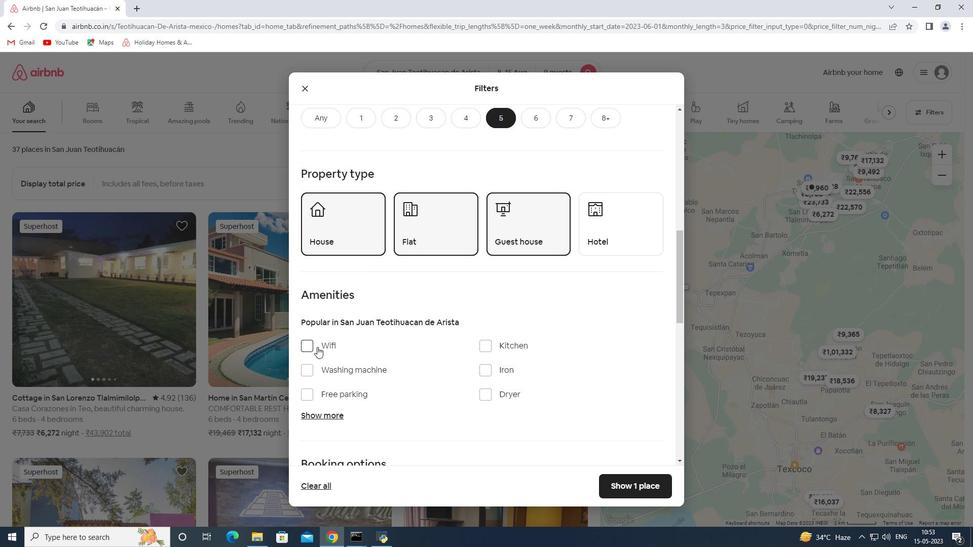 
Action: Mouse moved to (330, 394)
Screenshot: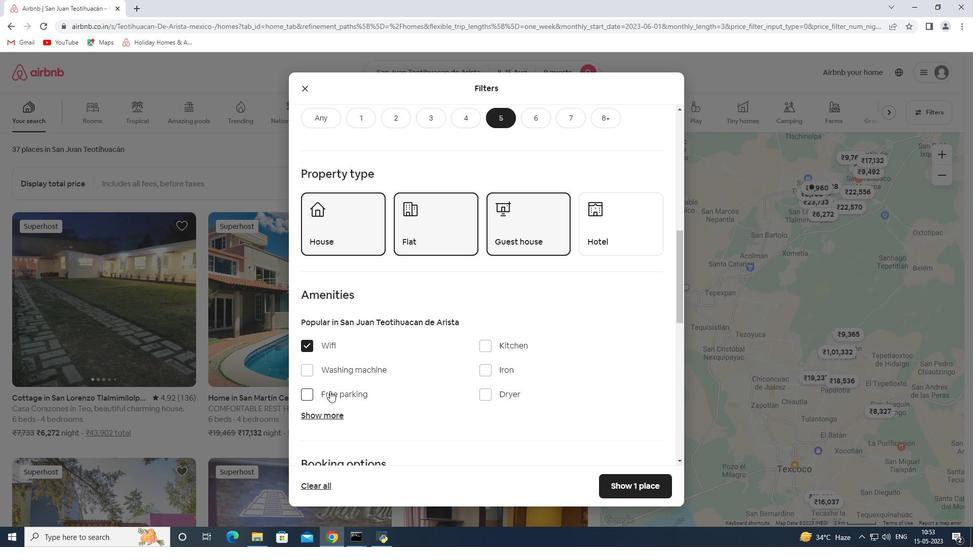 
Action: Mouse pressed left at (330, 394)
Screenshot: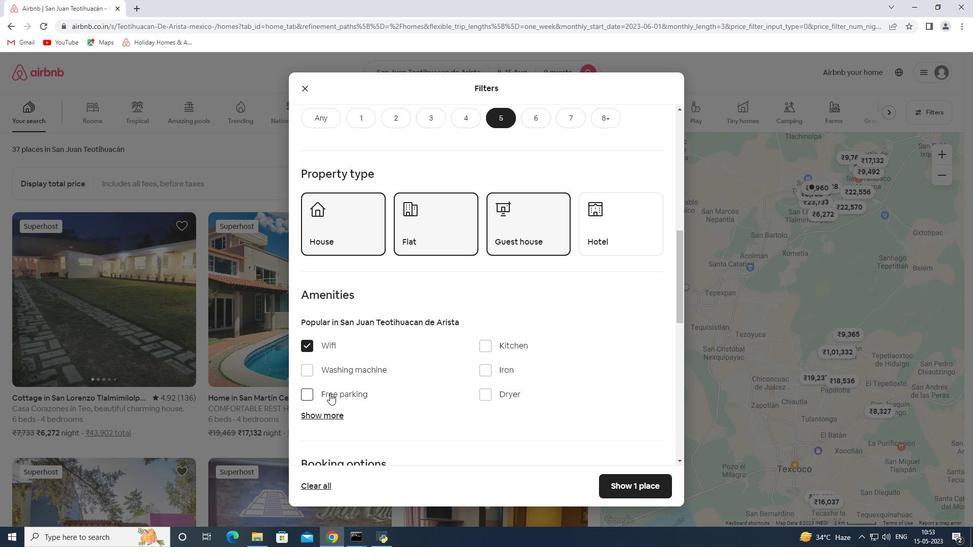 
Action: Mouse moved to (313, 415)
Screenshot: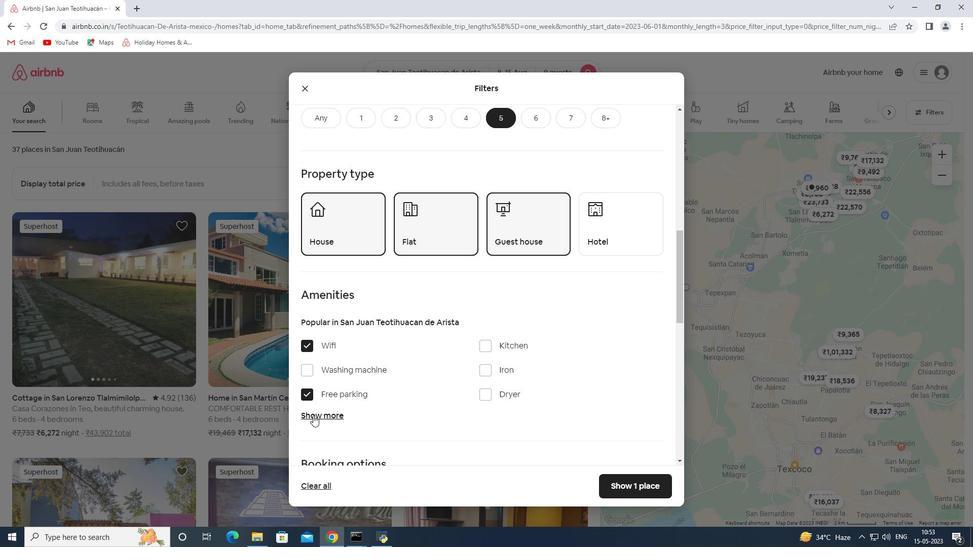 
Action: Mouse pressed left at (313, 415)
Screenshot: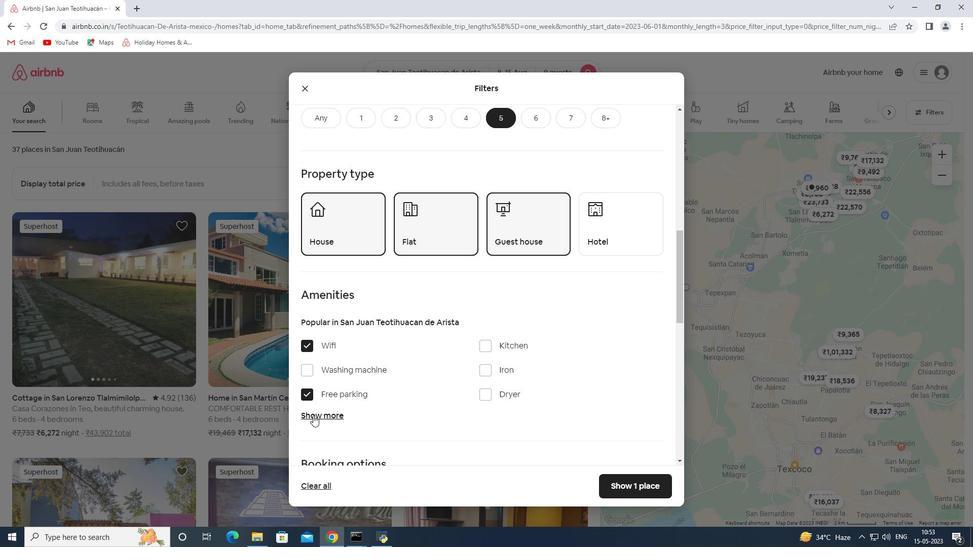 
Action: Mouse moved to (486, 412)
Screenshot: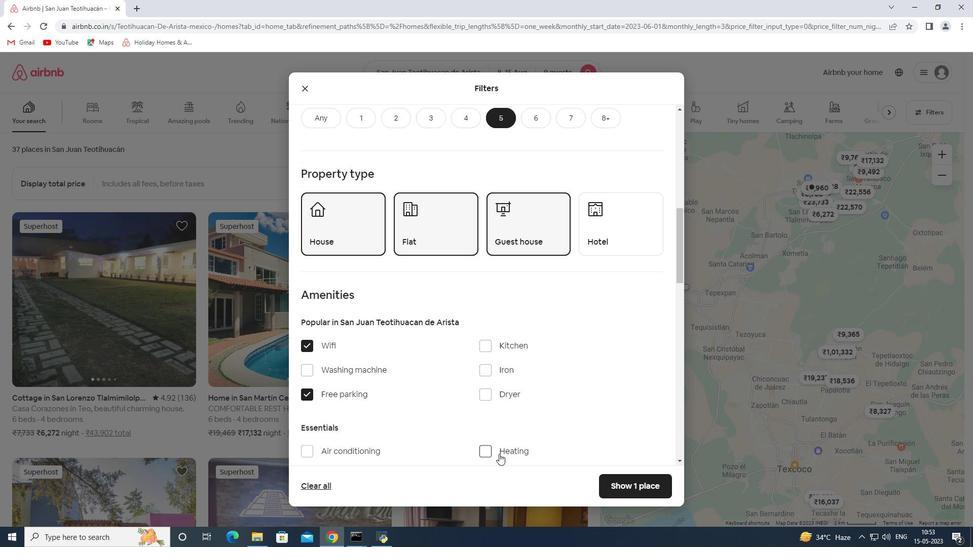 
Action: Mouse scrolled (486, 412) with delta (0, 0)
Screenshot: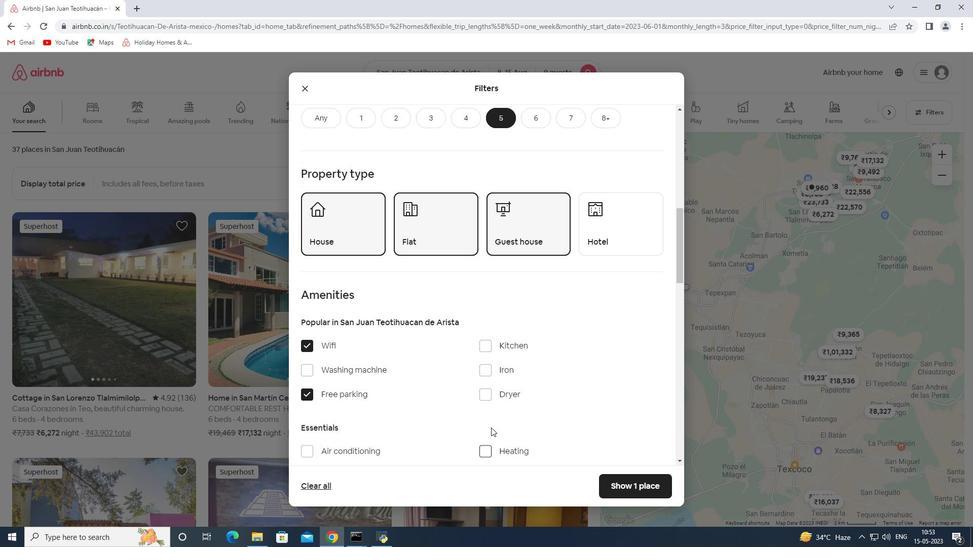 
Action: Mouse scrolled (486, 412) with delta (0, 0)
Screenshot: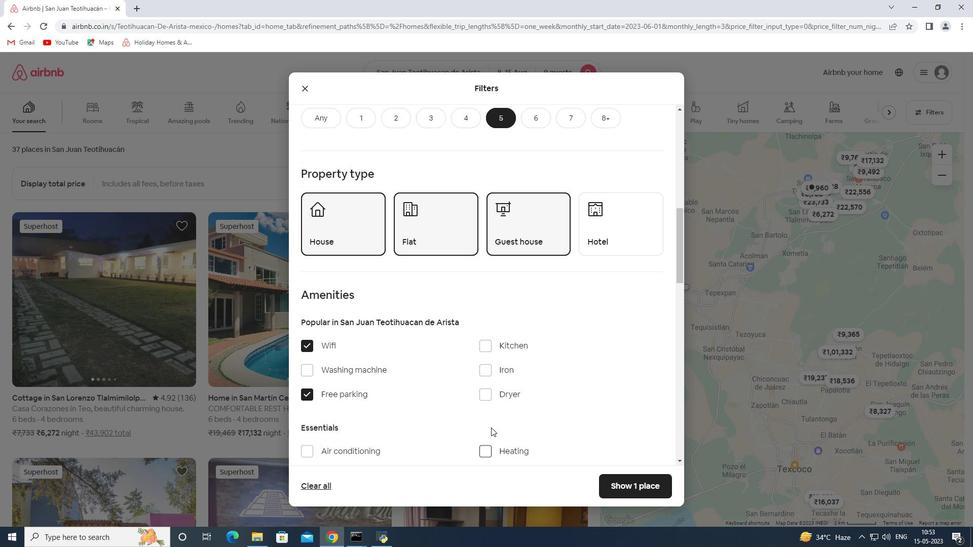 
Action: Mouse scrolled (486, 412) with delta (0, 0)
Screenshot: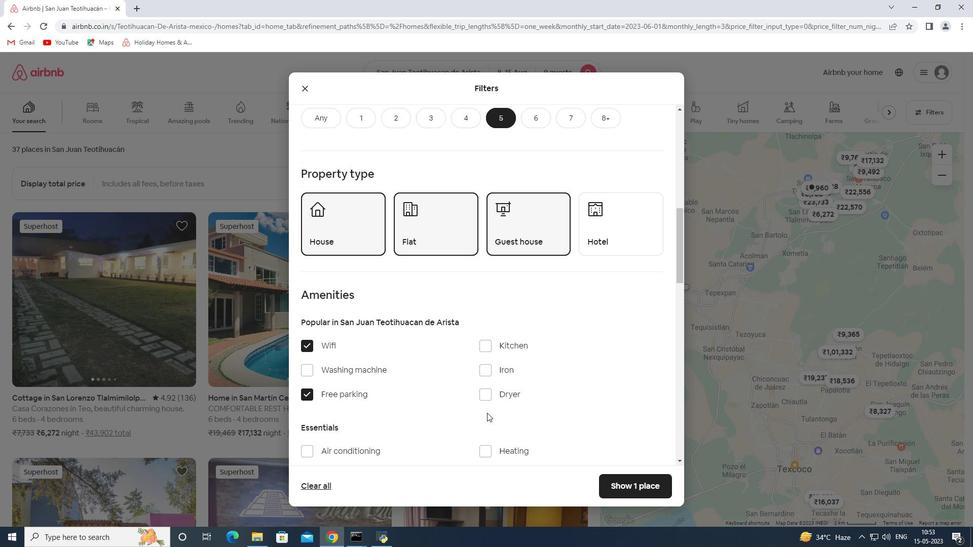 
Action: Mouse moved to (493, 322)
Screenshot: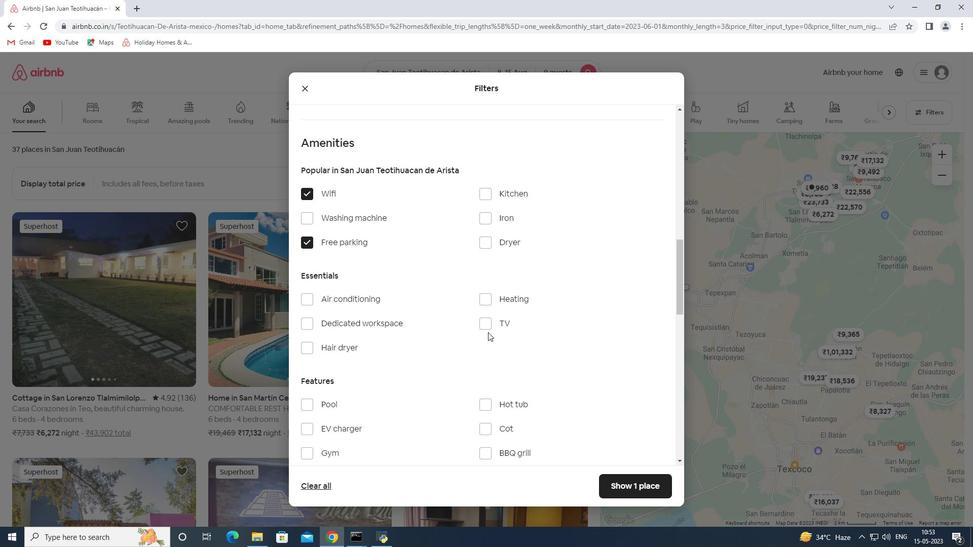 
Action: Mouse pressed left at (493, 322)
Screenshot: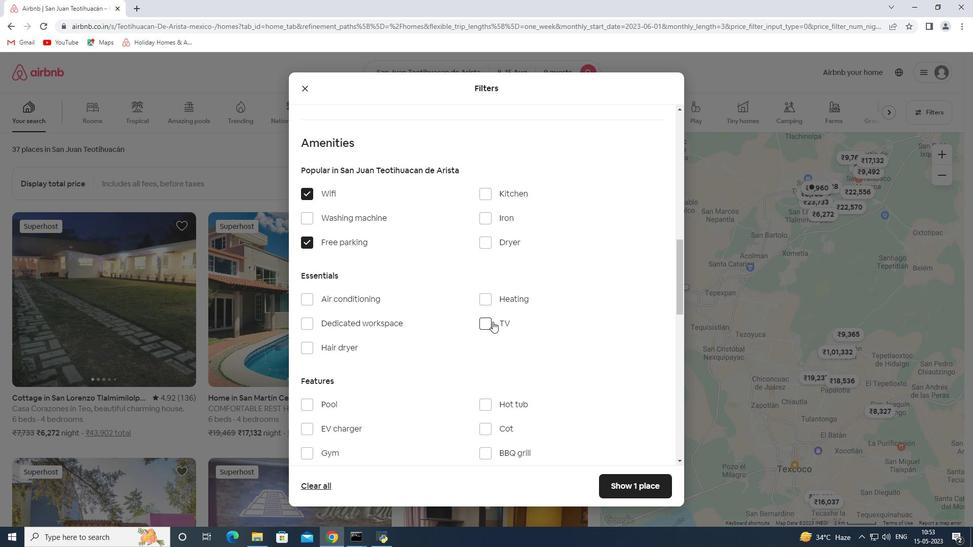 
Action: Mouse moved to (378, 369)
Screenshot: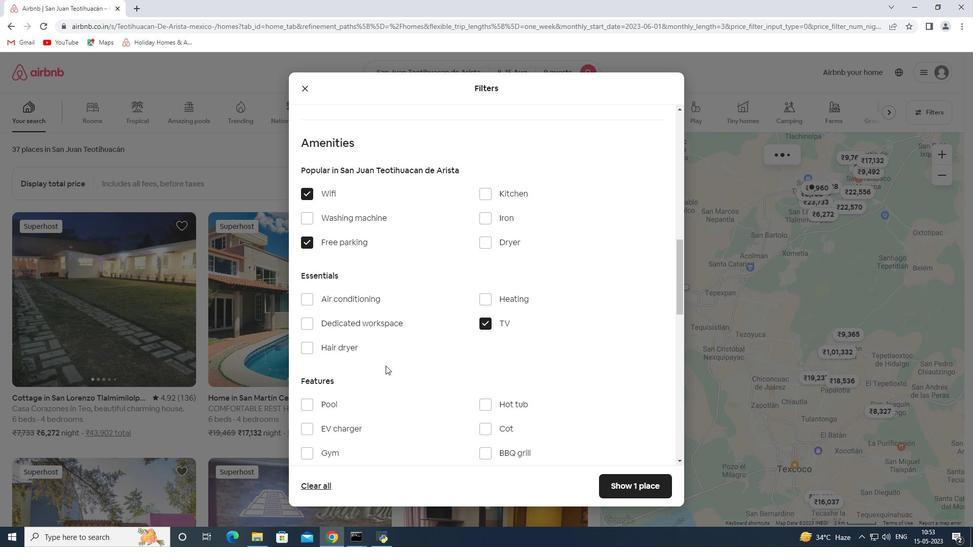 
Action: Mouse scrolled (378, 368) with delta (0, 0)
Screenshot: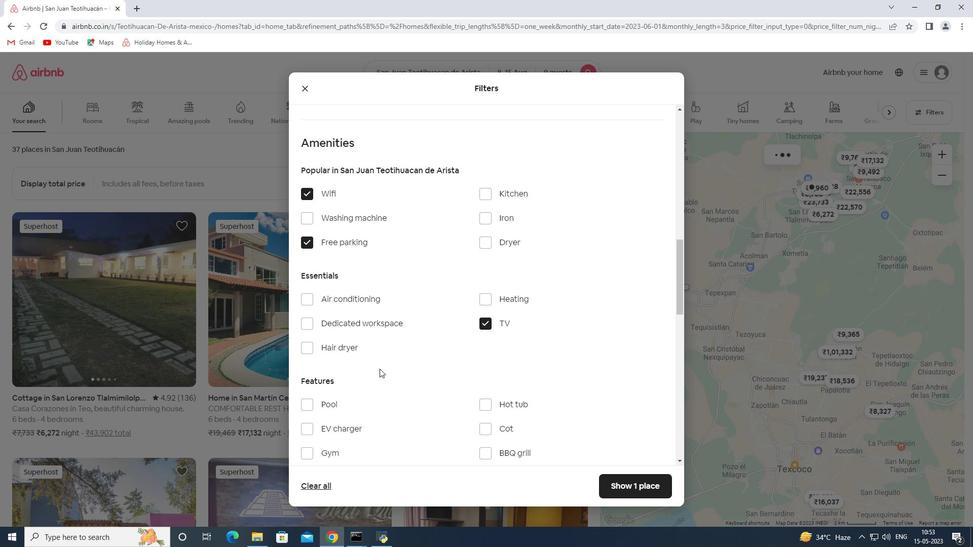 
Action: Mouse scrolled (378, 368) with delta (0, 0)
Screenshot: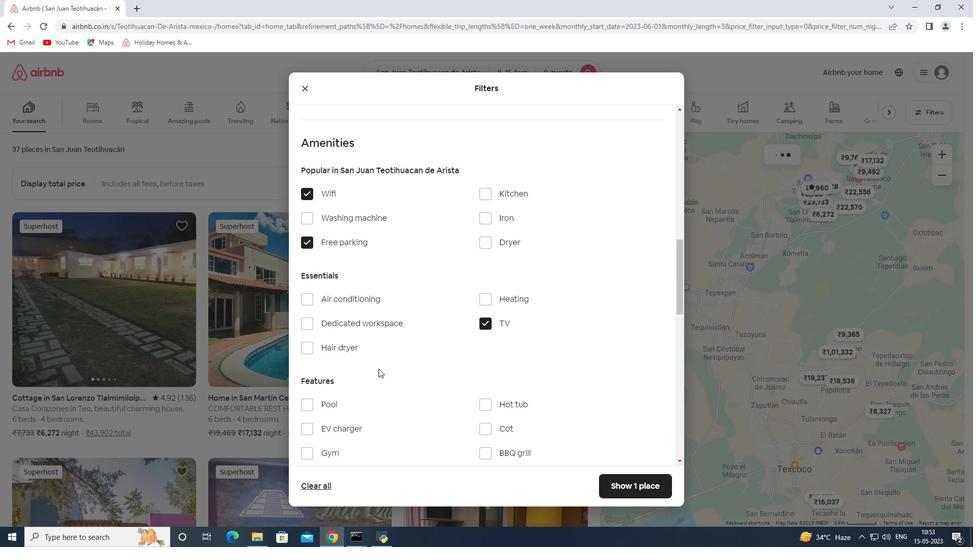 
Action: Mouse scrolled (378, 368) with delta (0, 0)
Screenshot: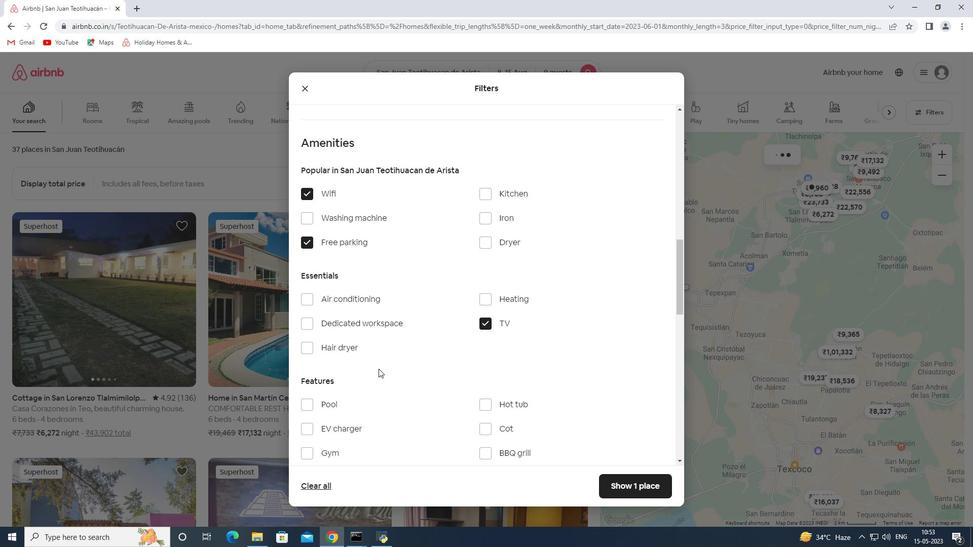 
Action: Mouse moved to (330, 303)
Screenshot: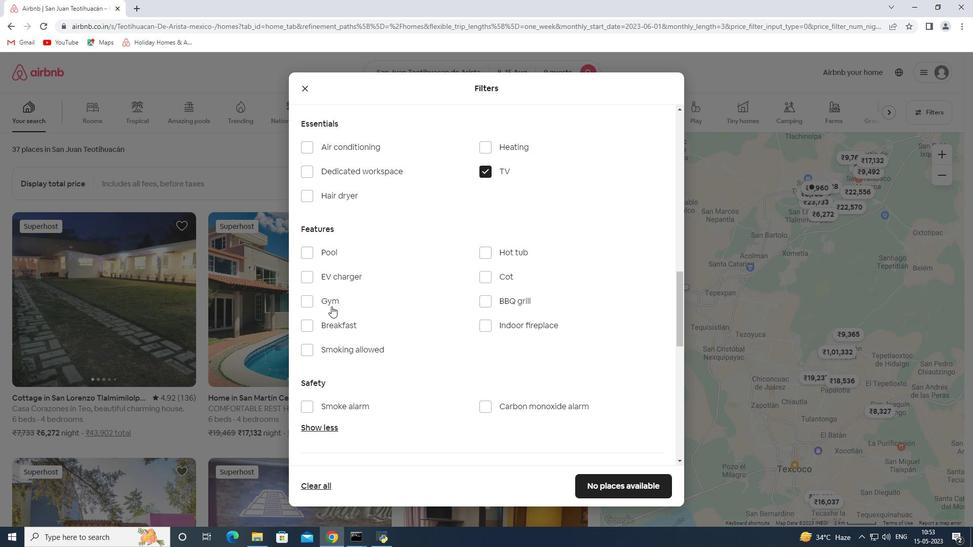 
Action: Mouse pressed left at (330, 303)
Screenshot: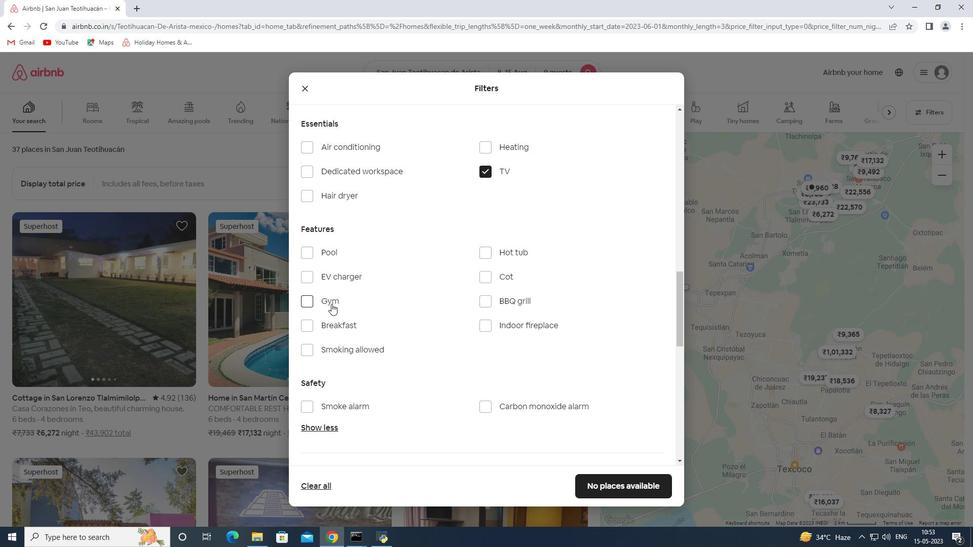 
Action: Mouse moved to (331, 323)
Screenshot: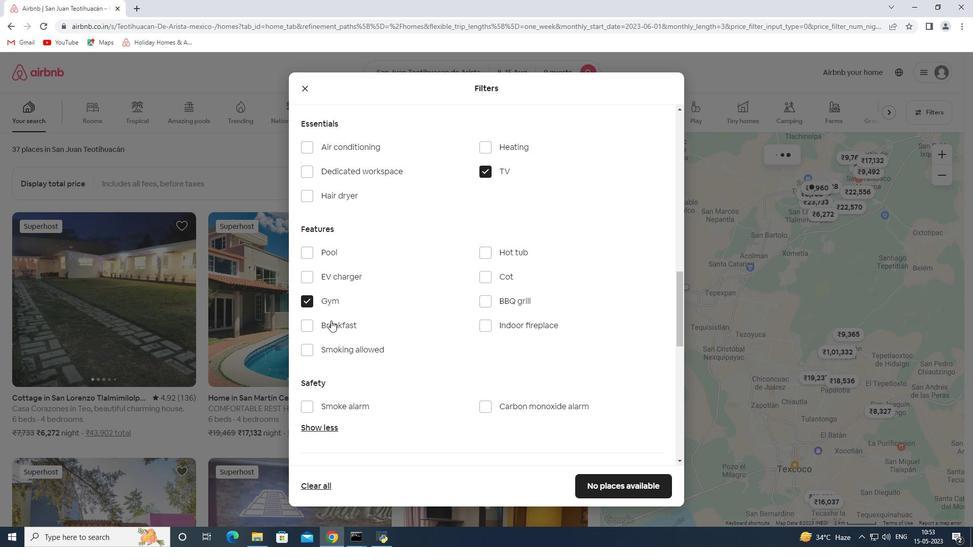 
Action: Mouse pressed left at (331, 323)
Screenshot: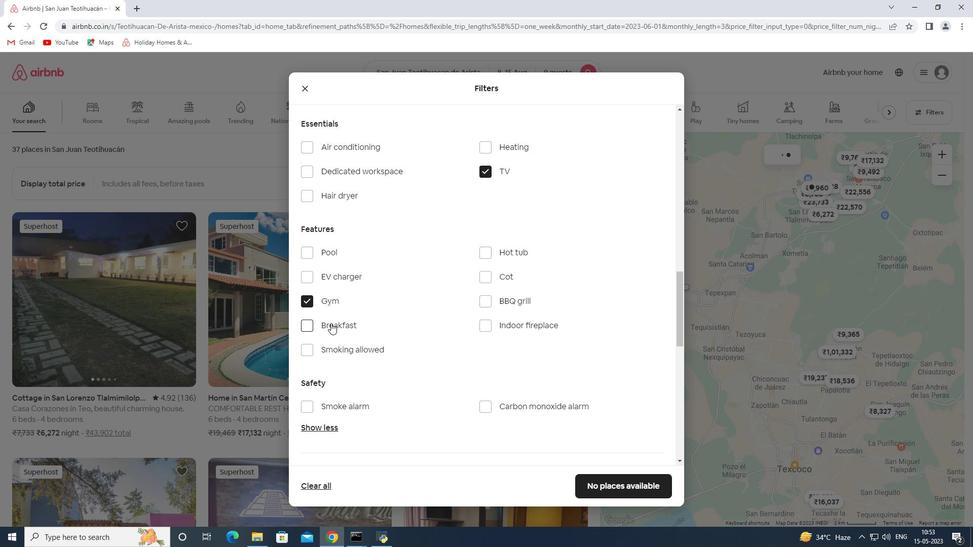 
Action: Mouse moved to (364, 329)
Screenshot: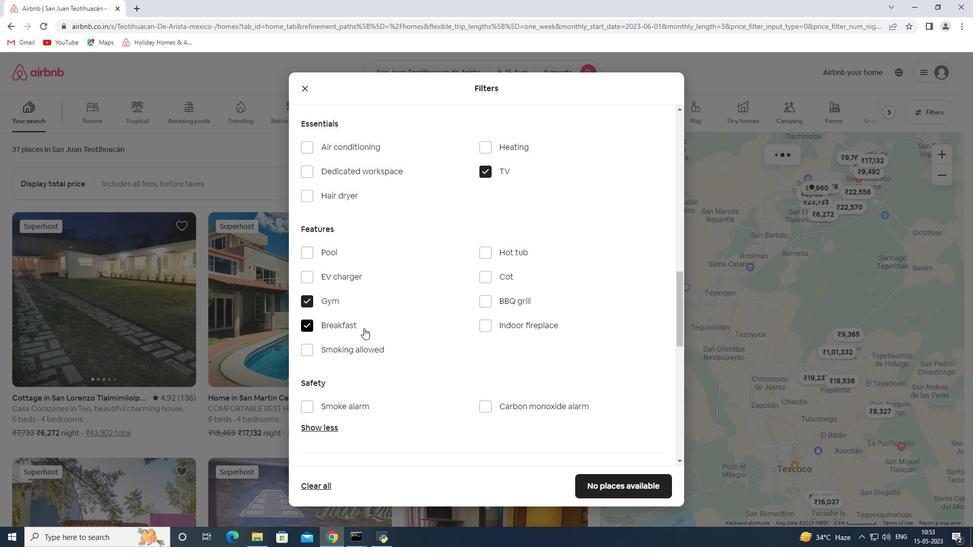 
Action: Mouse scrolled (364, 329) with delta (0, 0)
Screenshot: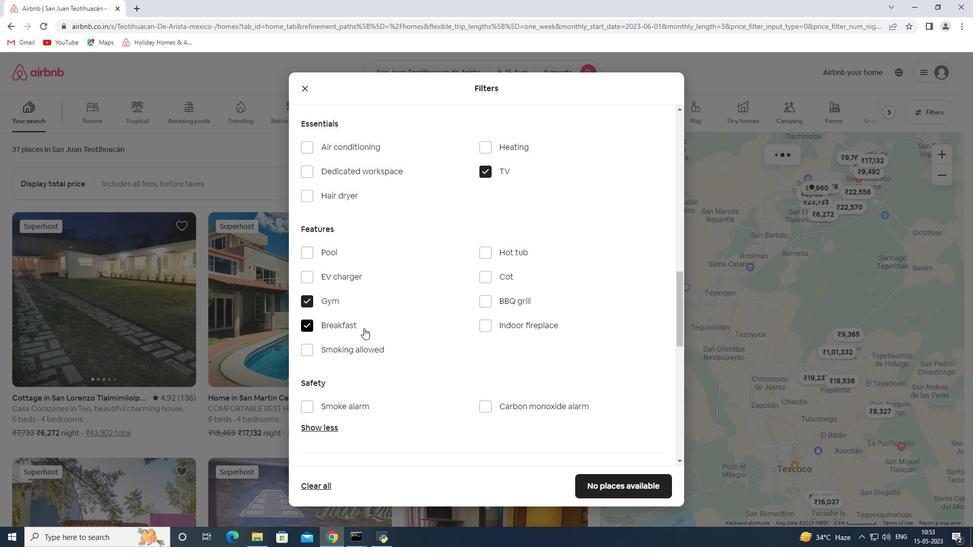 
Action: Mouse scrolled (364, 329) with delta (0, 0)
Screenshot: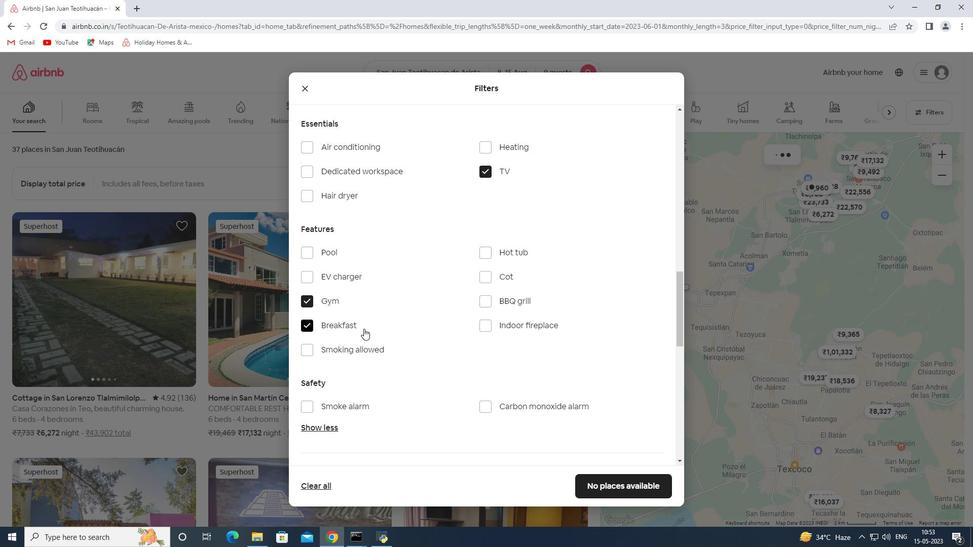 
Action: Mouse scrolled (364, 329) with delta (0, 0)
Screenshot: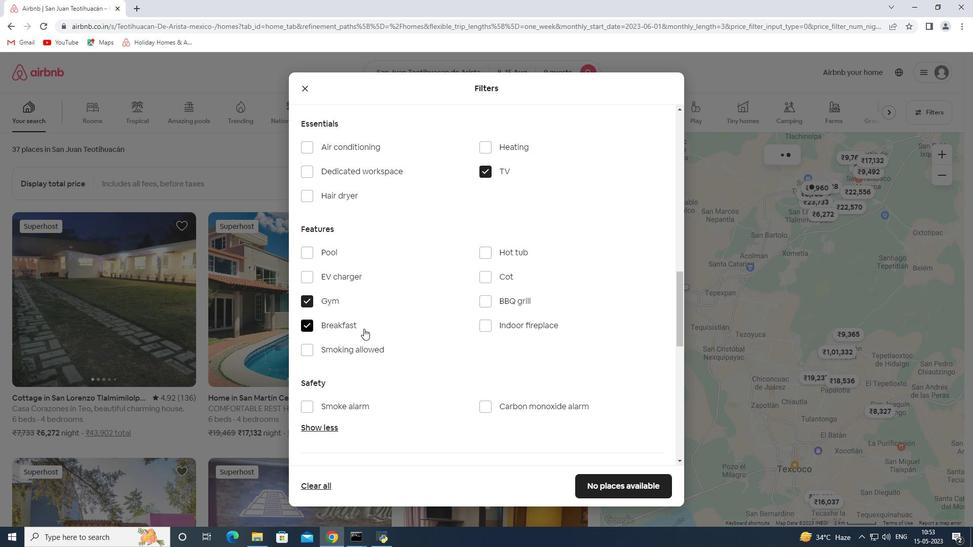 
Action: Mouse scrolled (364, 329) with delta (0, 0)
Screenshot: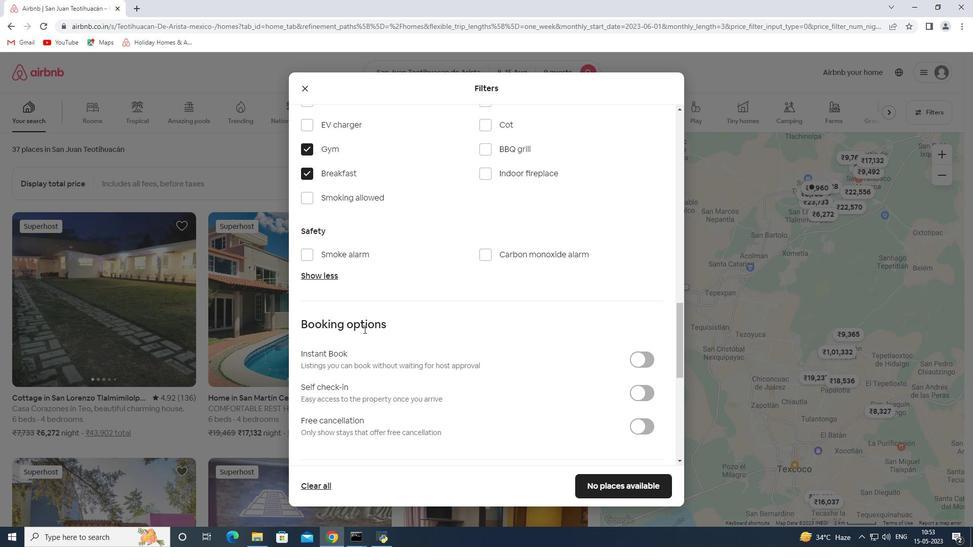 
Action: Mouse scrolled (364, 329) with delta (0, 0)
Screenshot: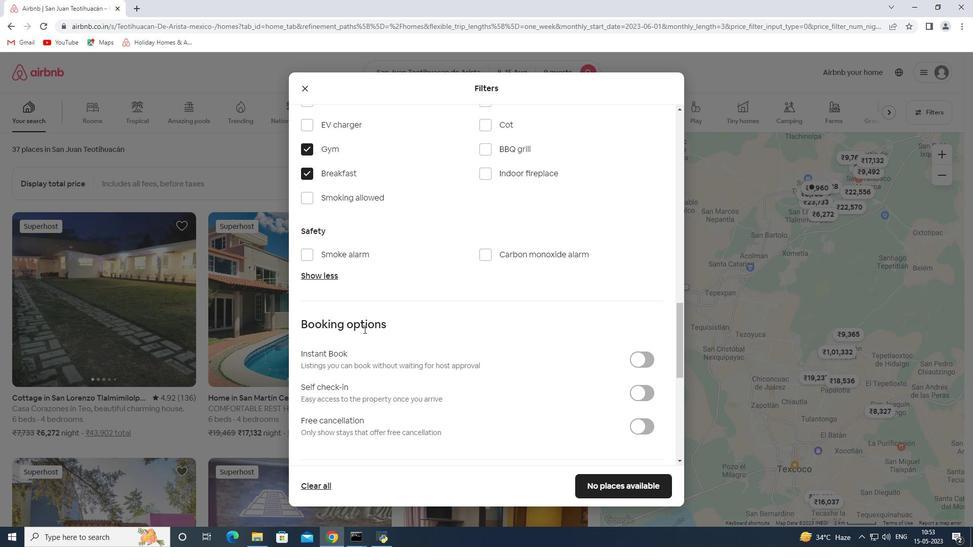 
Action: Mouse moved to (651, 291)
Screenshot: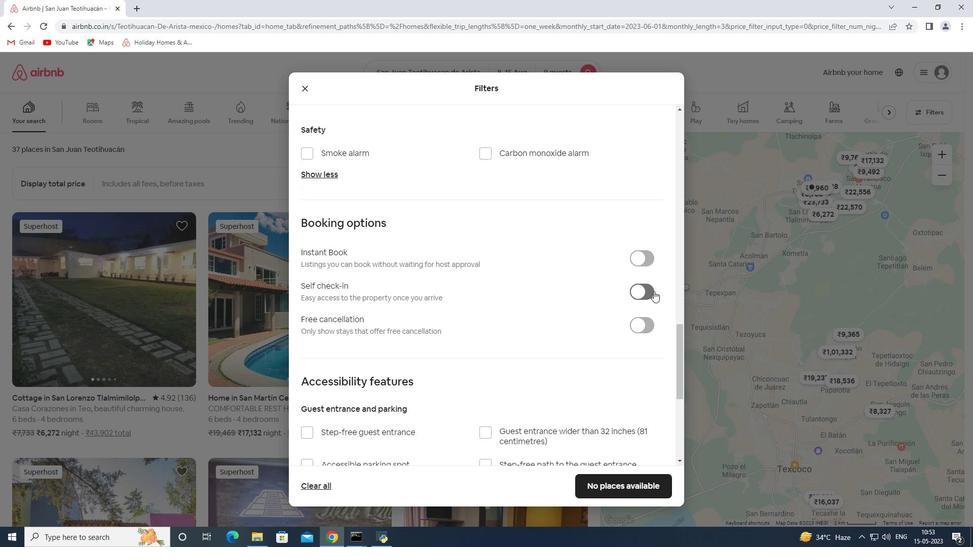 
Action: Mouse pressed left at (651, 291)
Screenshot: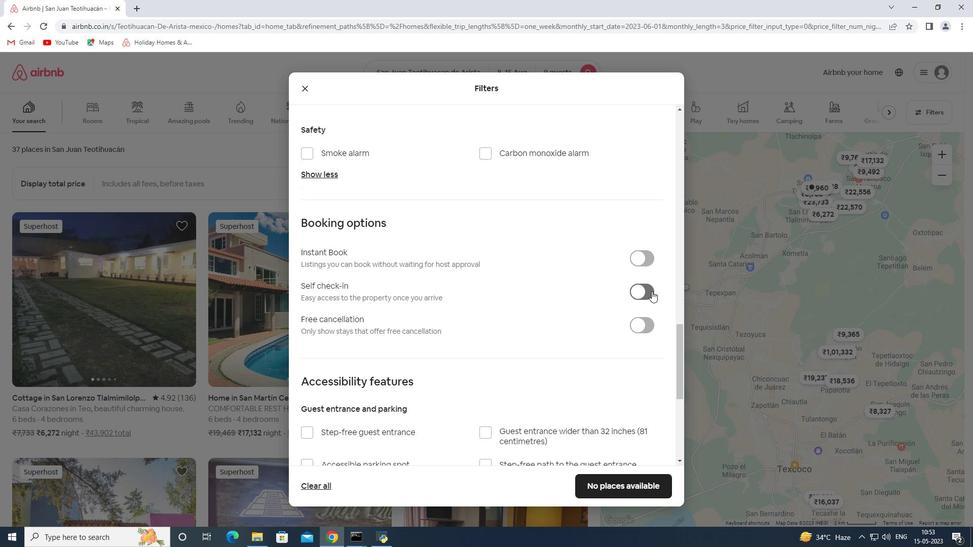 
Action: Mouse moved to (438, 373)
Screenshot: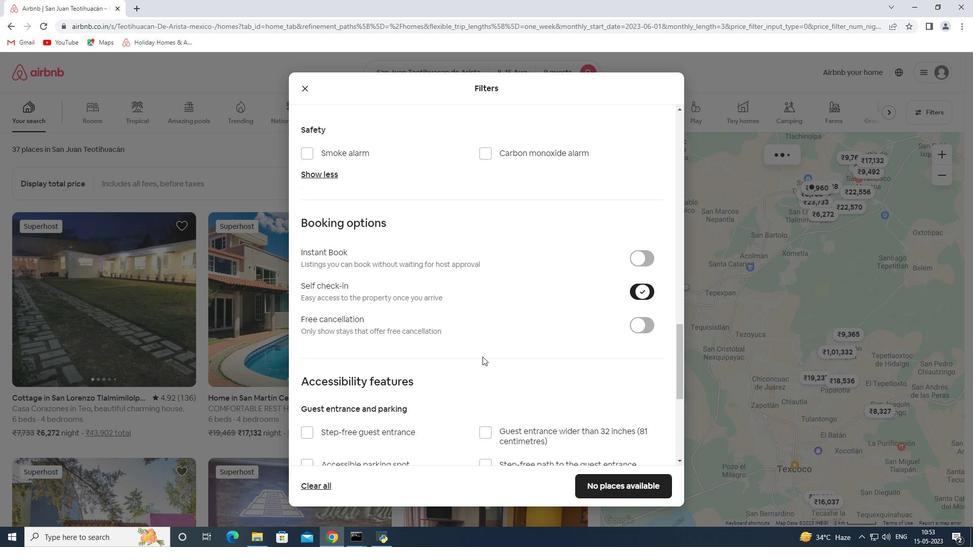 
Action: Mouse scrolled (438, 373) with delta (0, 0)
Screenshot: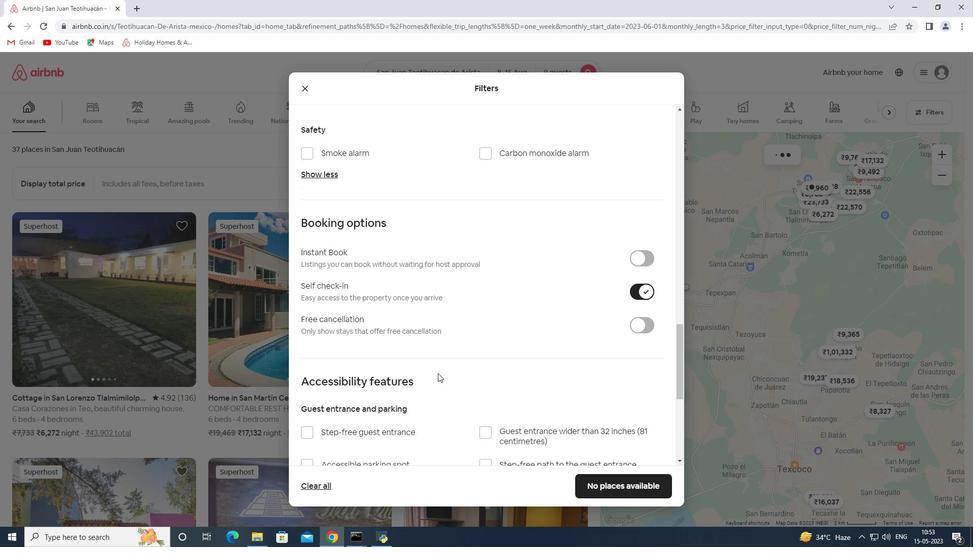 
Action: Mouse scrolled (438, 373) with delta (0, 0)
Screenshot: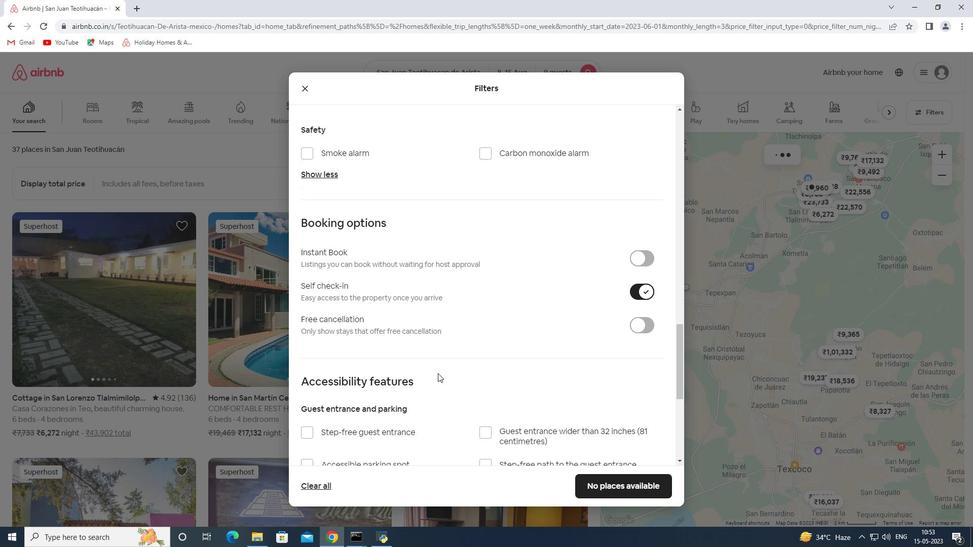 
Action: Mouse scrolled (438, 373) with delta (0, 0)
Screenshot: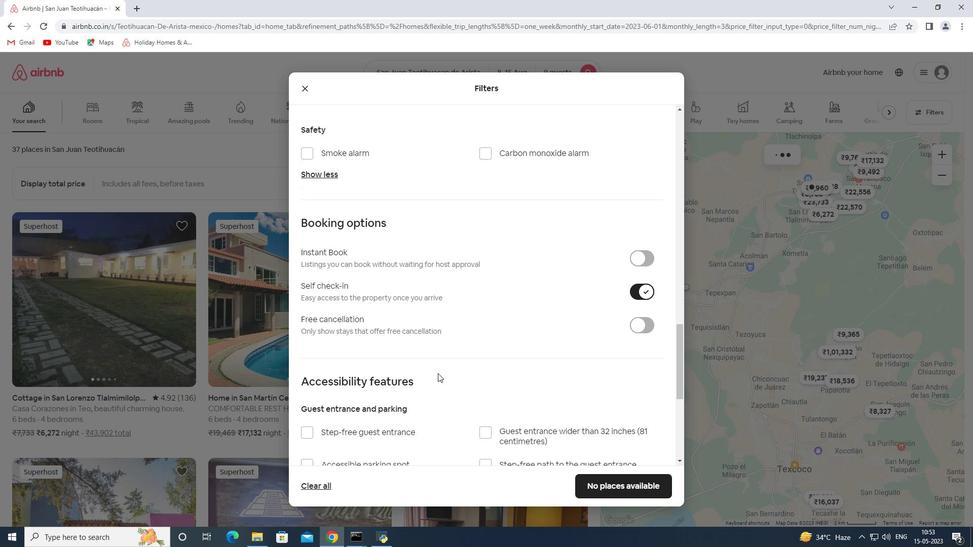 
Action: Mouse scrolled (438, 373) with delta (0, 0)
Screenshot: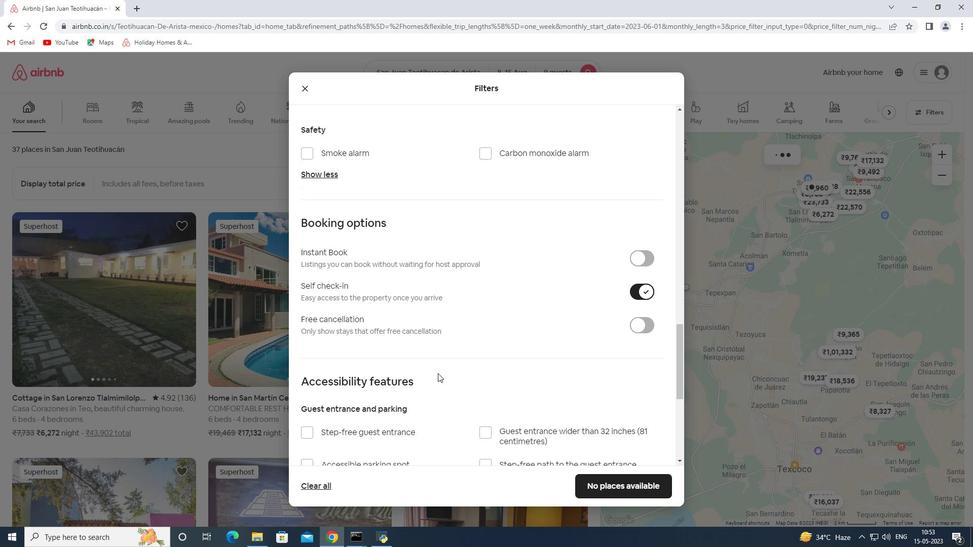 
Action: Mouse scrolled (438, 373) with delta (0, 0)
Screenshot: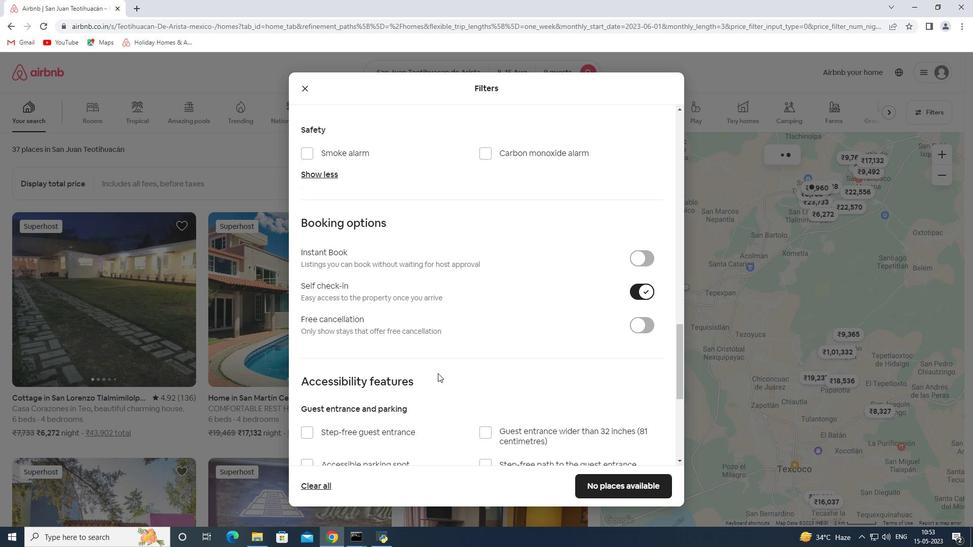 
Action: Mouse moved to (339, 415)
Screenshot: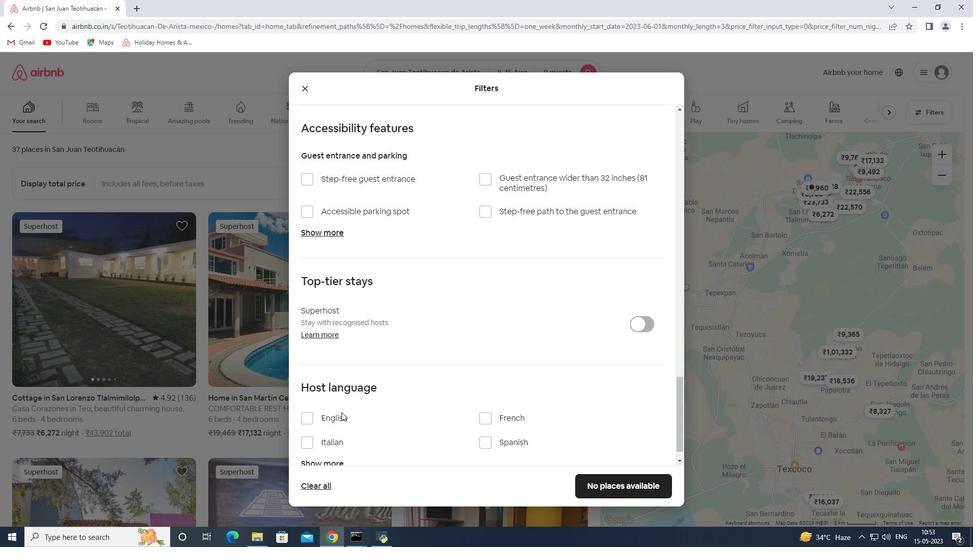 
Action: Mouse pressed left at (339, 415)
Screenshot: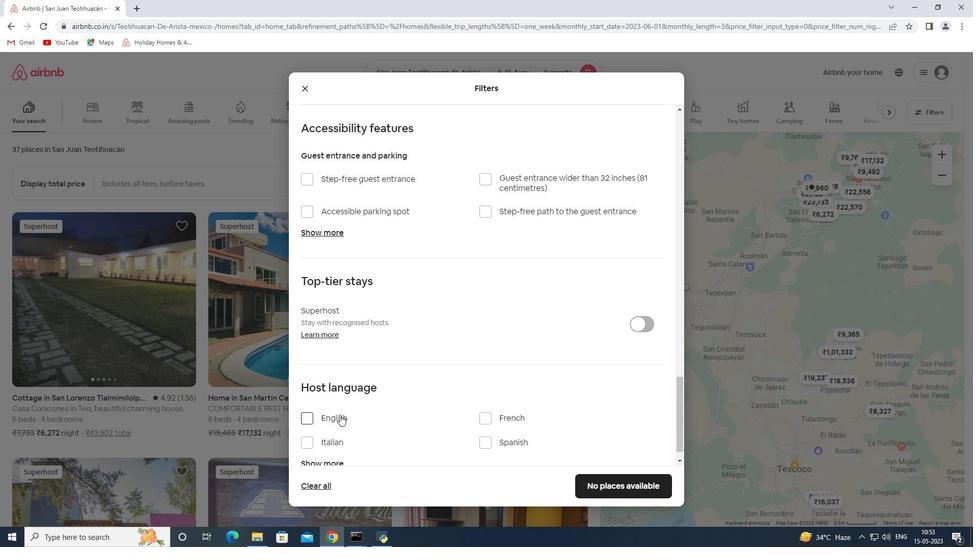 
Action: Mouse moved to (415, 389)
Screenshot: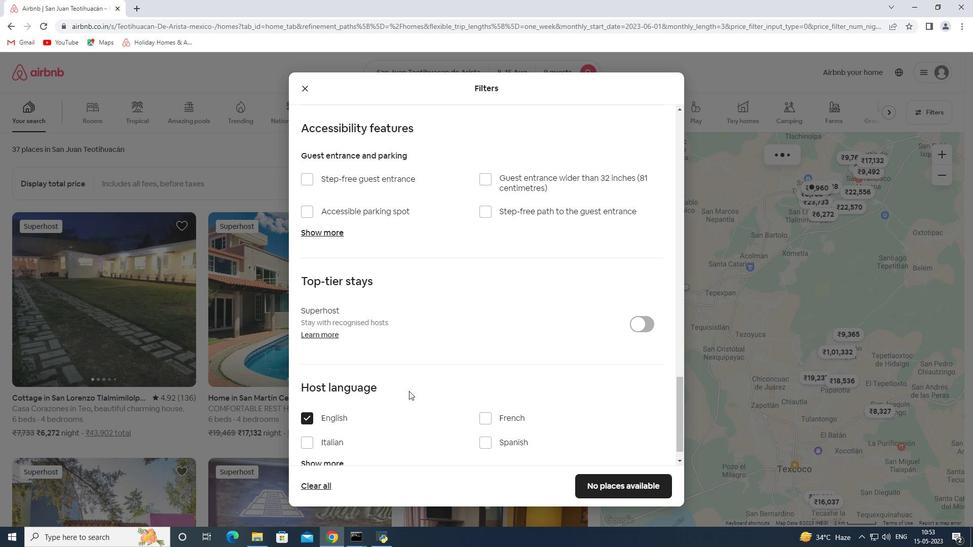 
Action: Mouse scrolled (415, 389) with delta (0, 0)
Screenshot: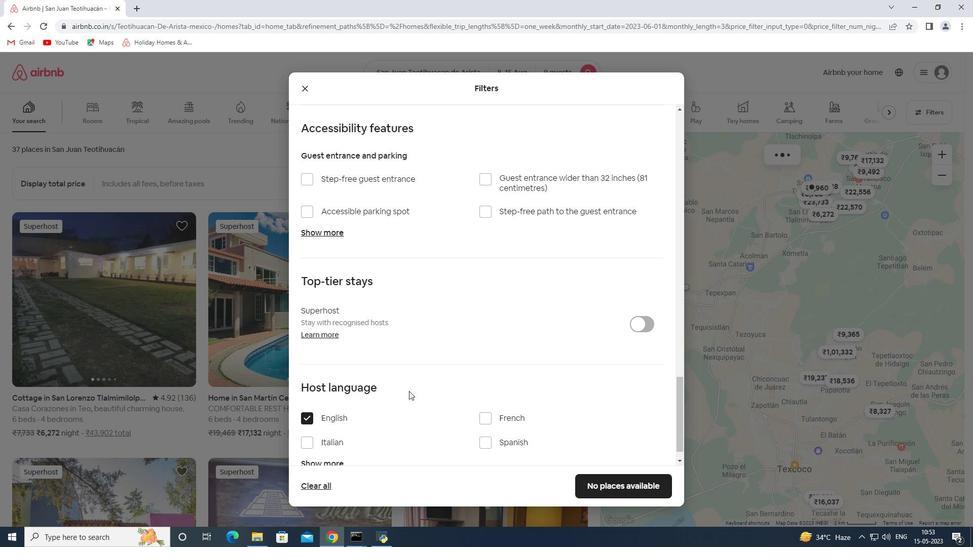 
Action: Mouse scrolled (415, 389) with delta (0, 0)
Screenshot: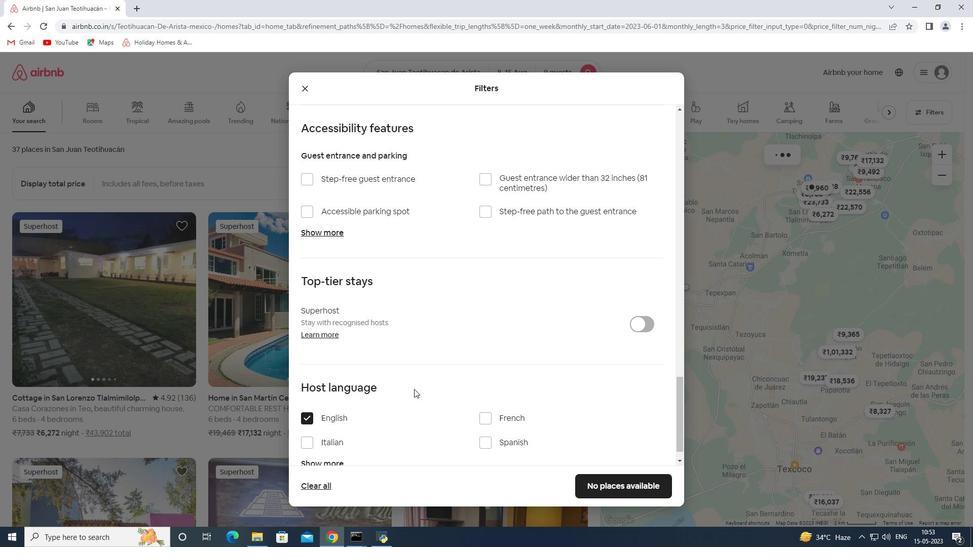 
Action: Mouse scrolled (415, 389) with delta (0, 0)
Screenshot: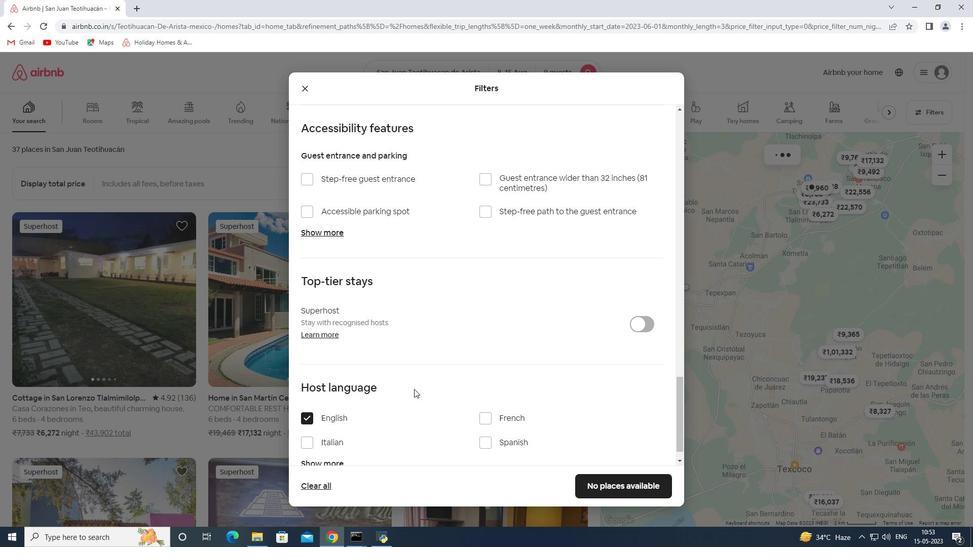 
Action: Mouse scrolled (415, 389) with delta (0, 0)
Screenshot: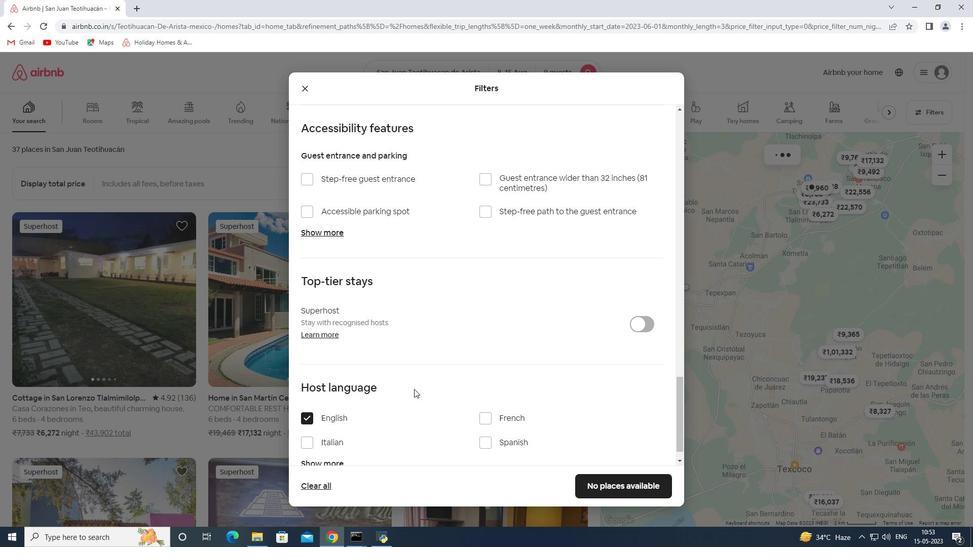
Action: Mouse scrolled (415, 389) with delta (0, 0)
Screenshot: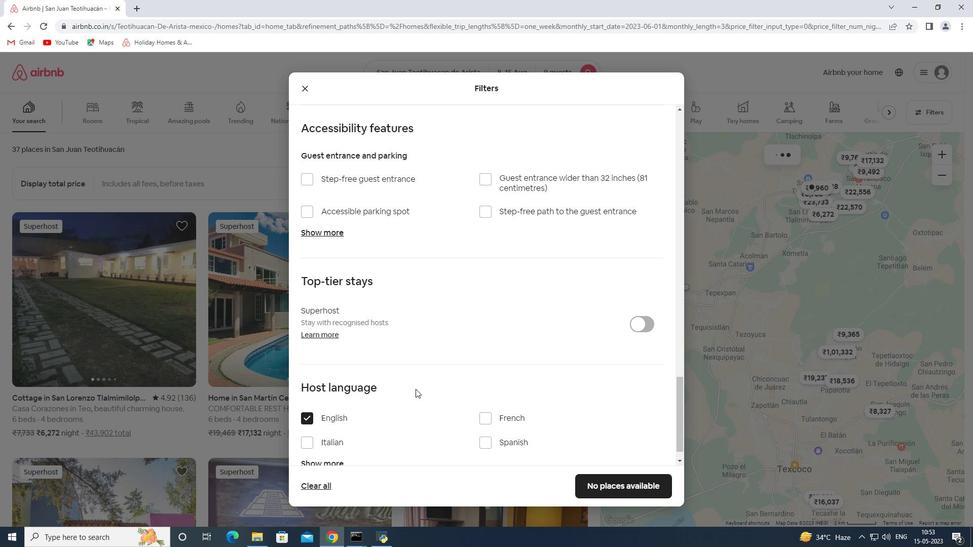 
Action: Mouse moved to (606, 478)
Screenshot: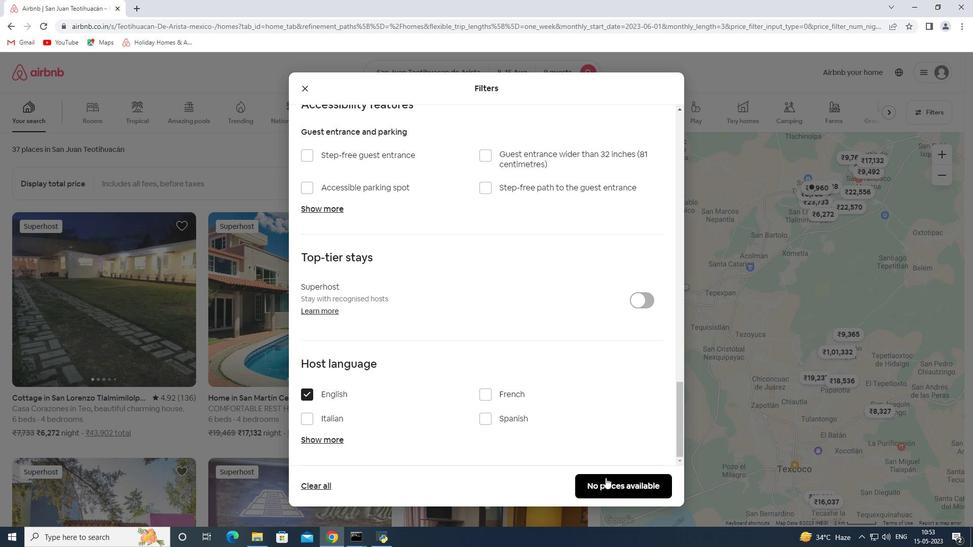 
Action: Mouse pressed left at (606, 478)
Screenshot: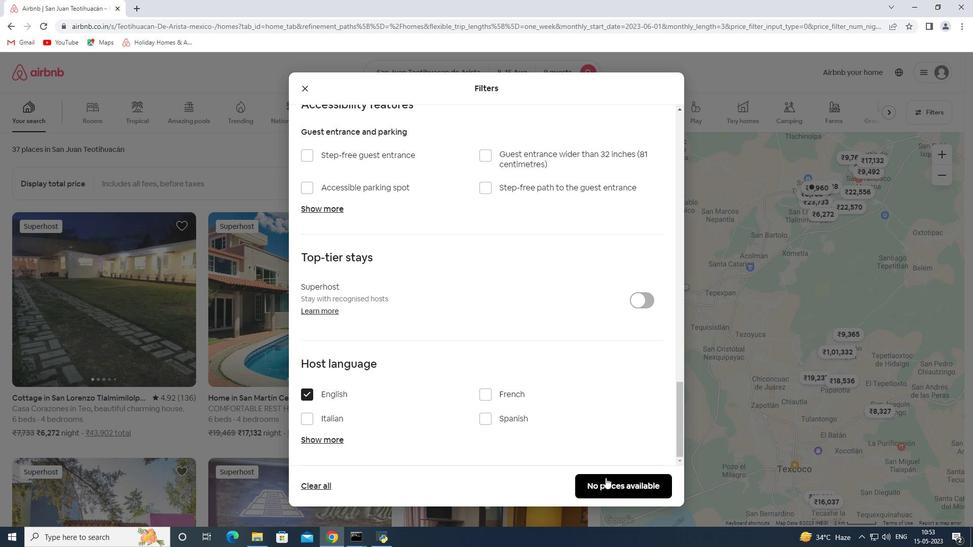 
